 Task: Search one way flight ticket for 2 adults, 4 children and 1 infant on lap in business from Greenville: Greenville-spartanburg International Airport (roger Milliken Field) to Evansville: Evansville Regional Airport on 5-3-2023. Choice of flights is Alaska. Number of bags: 8 checked bags. Price is upto 98000. Outbound departure time preference is 7:45.
Action: Mouse moved to (351, 142)
Screenshot: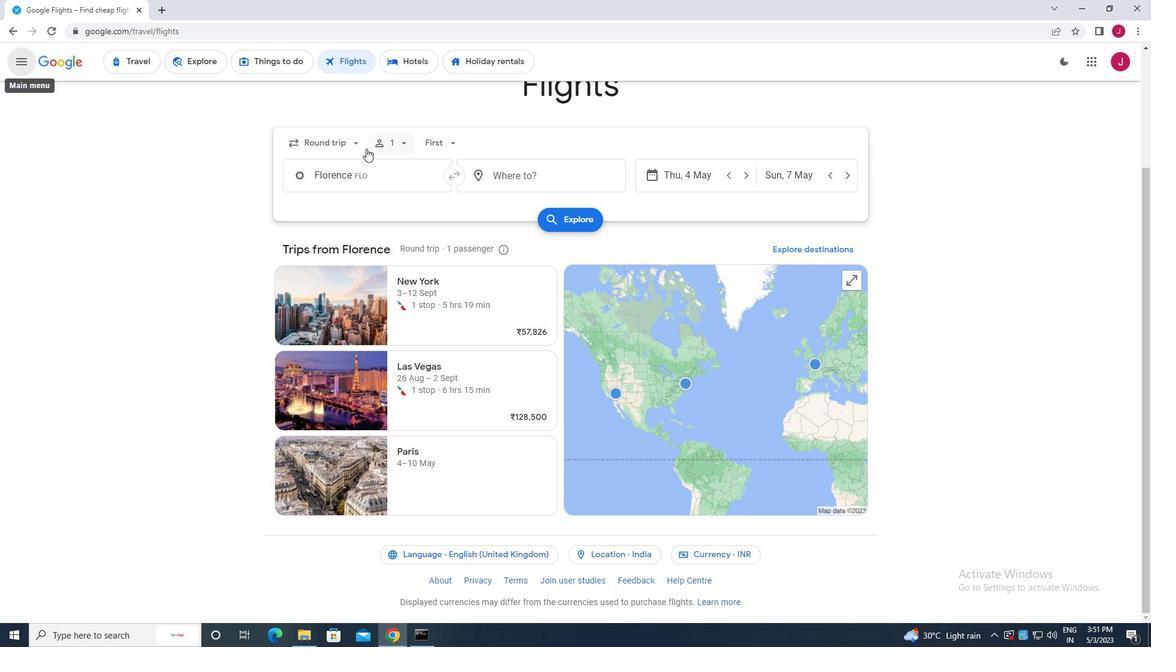 
Action: Mouse pressed left at (351, 142)
Screenshot: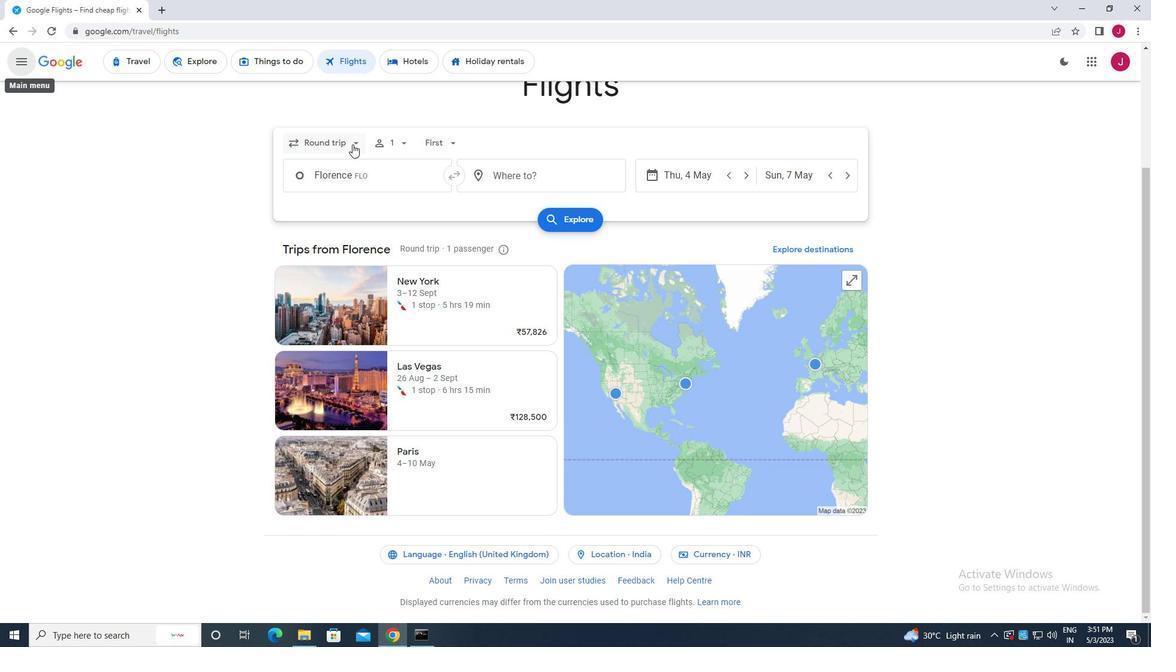 
Action: Mouse moved to (350, 195)
Screenshot: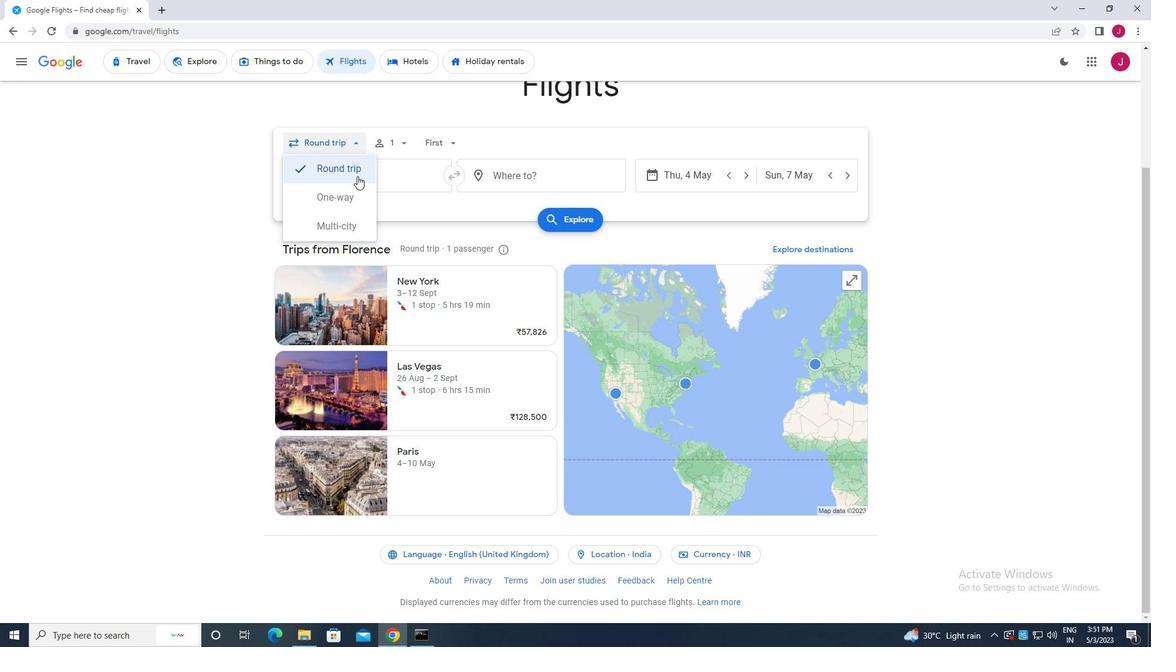 
Action: Mouse pressed left at (350, 195)
Screenshot: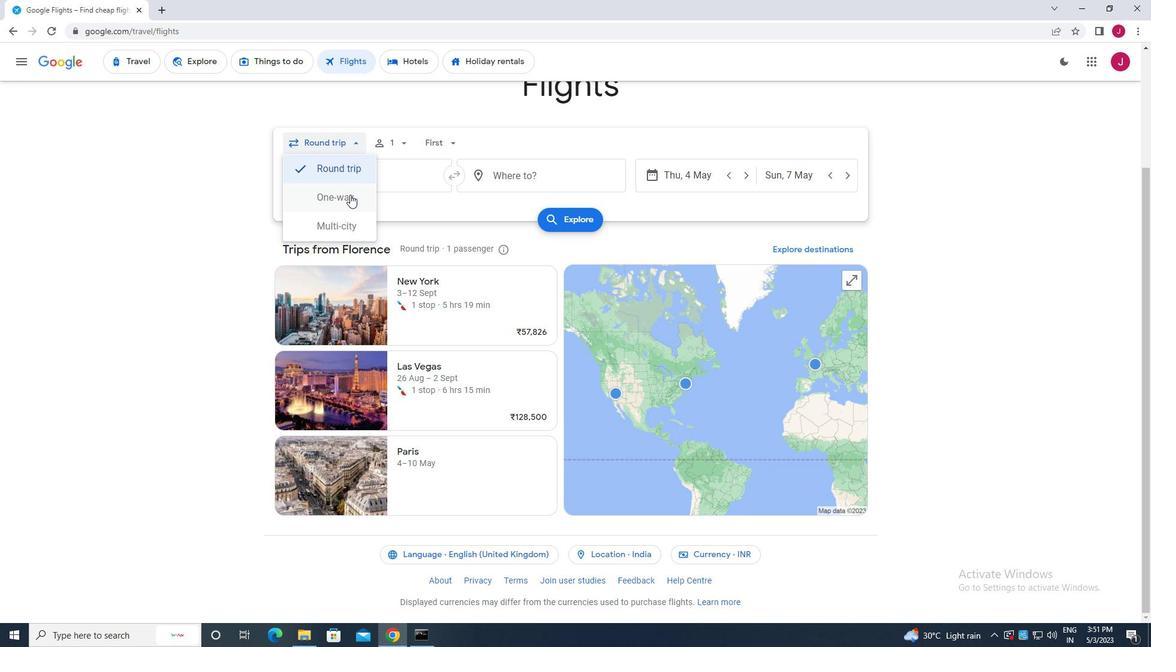 
Action: Mouse moved to (395, 143)
Screenshot: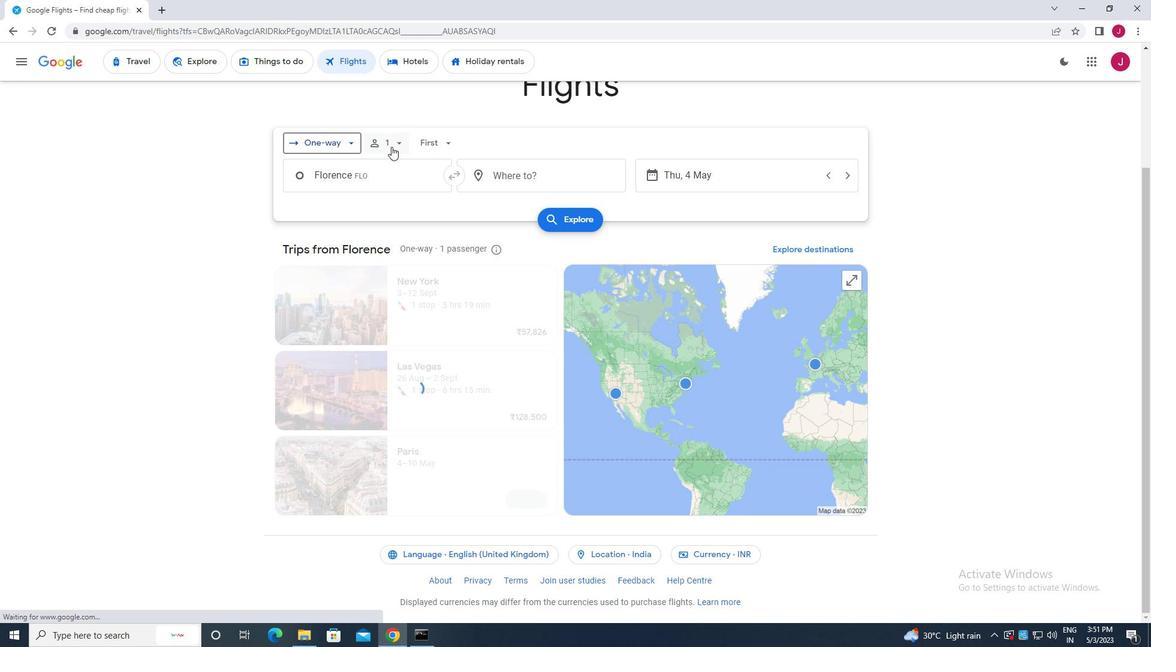 
Action: Mouse pressed left at (395, 143)
Screenshot: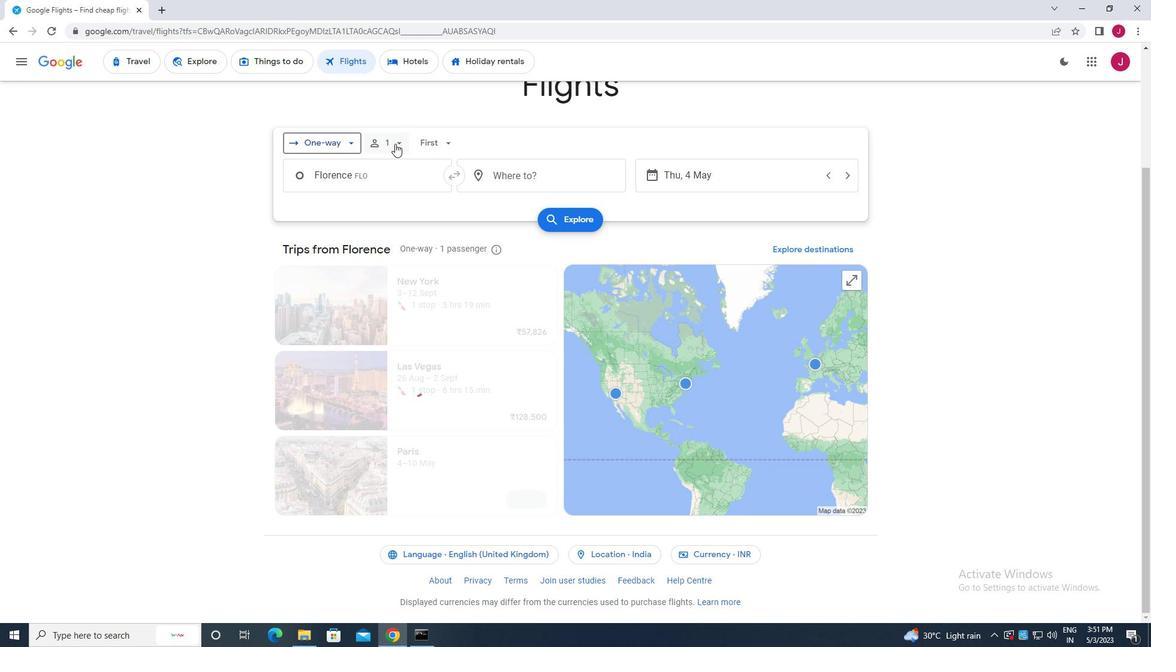
Action: Mouse moved to (500, 167)
Screenshot: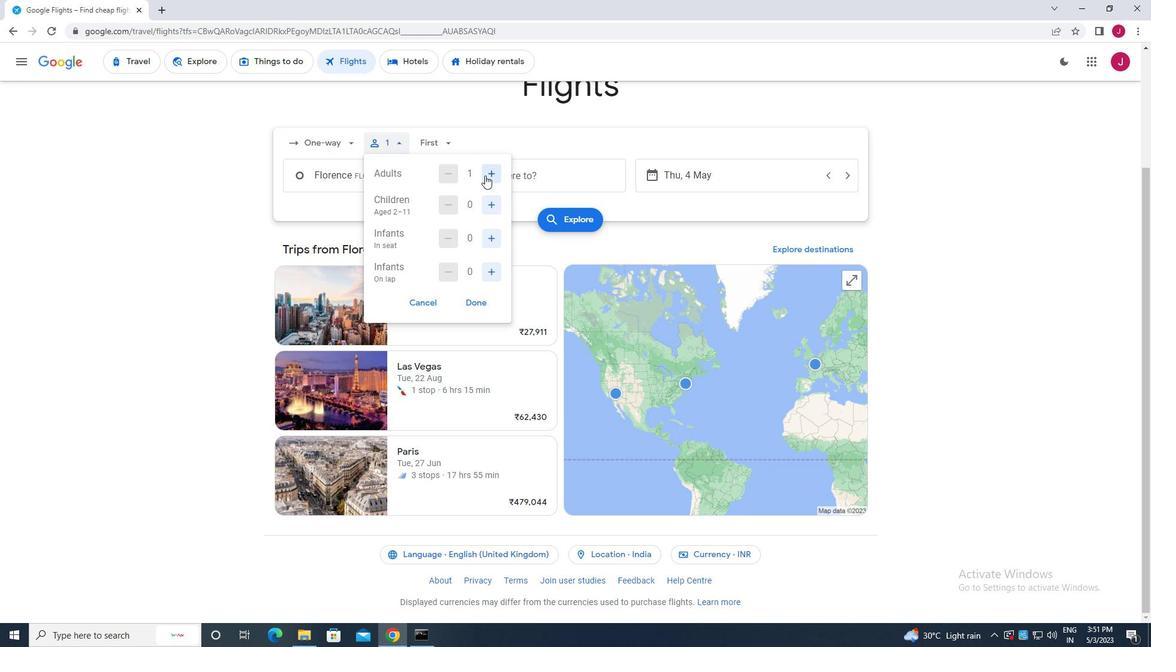 
Action: Mouse pressed left at (500, 167)
Screenshot: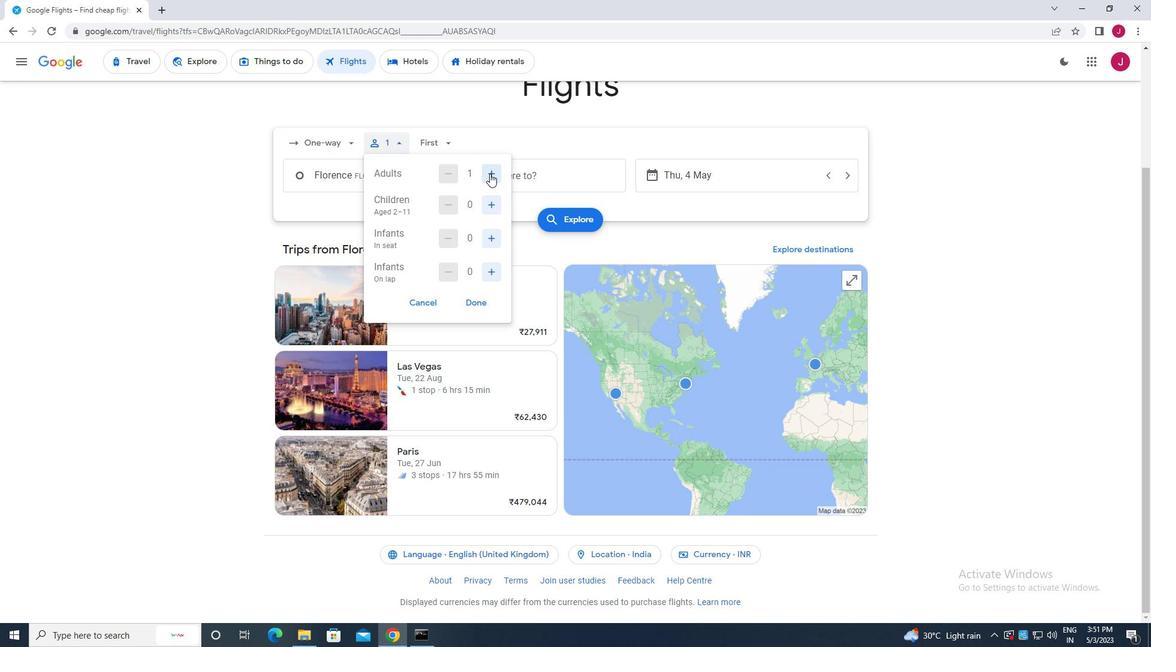 
Action: Mouse moved to (490, 205)
Screenshot: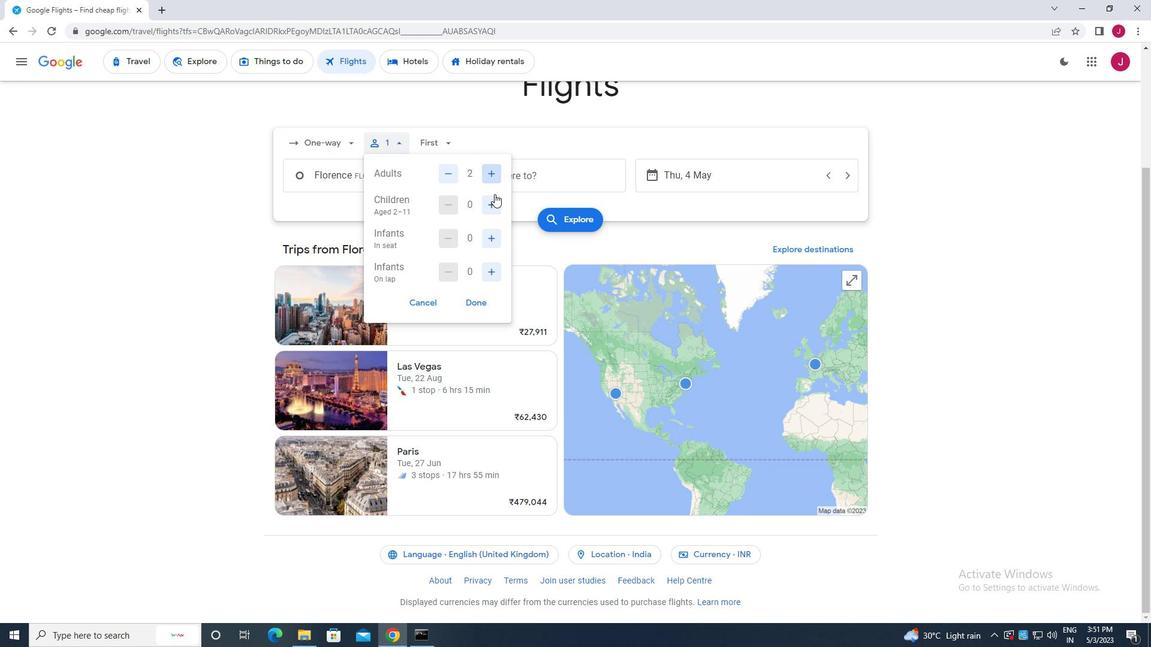 
Action: Mouse pressed left at (490, 205)
Screenshot: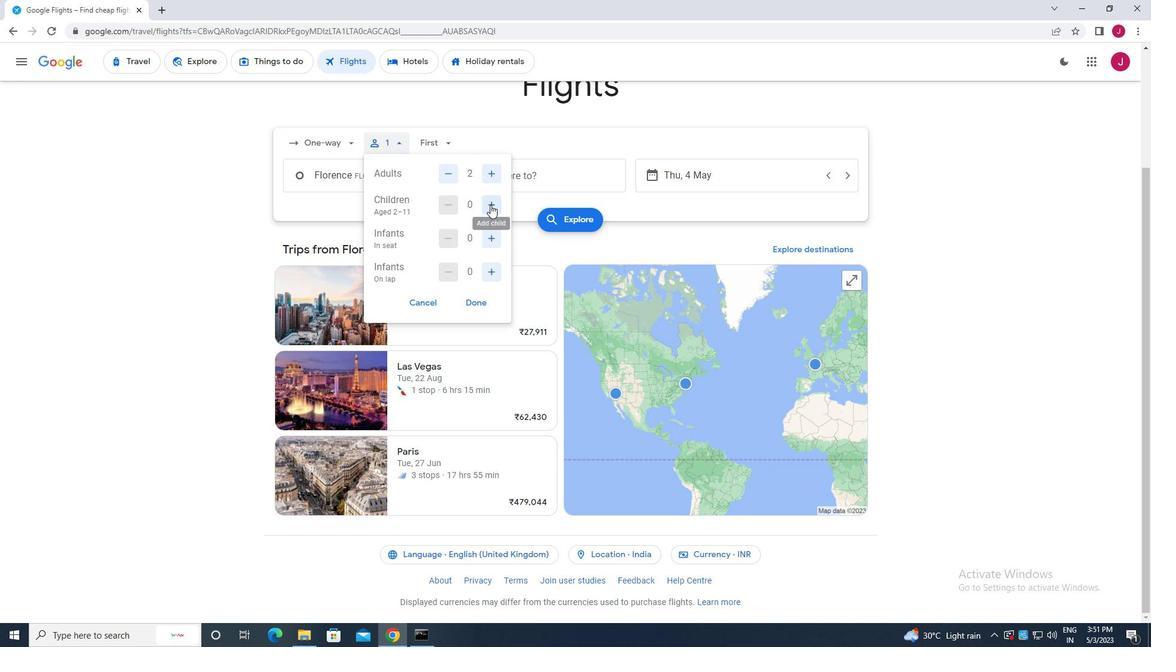 
Action: Mouse pressed left at (490, 205)
Screenshot: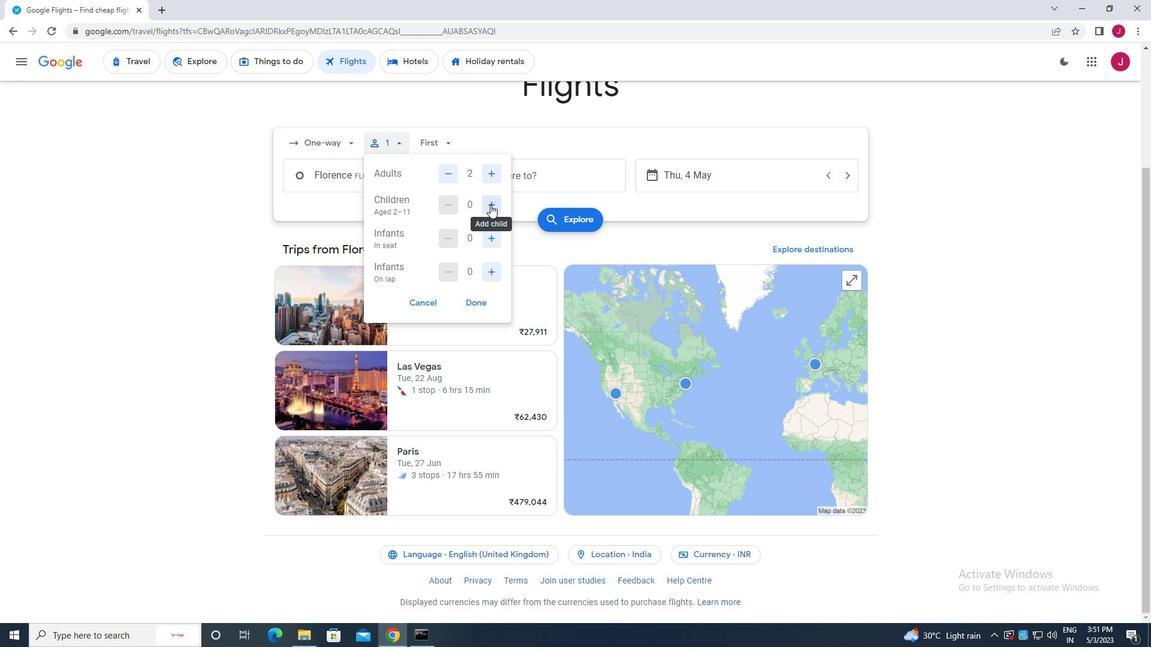 
Action: Mouse pressed left at (490, 205)
Screenshot: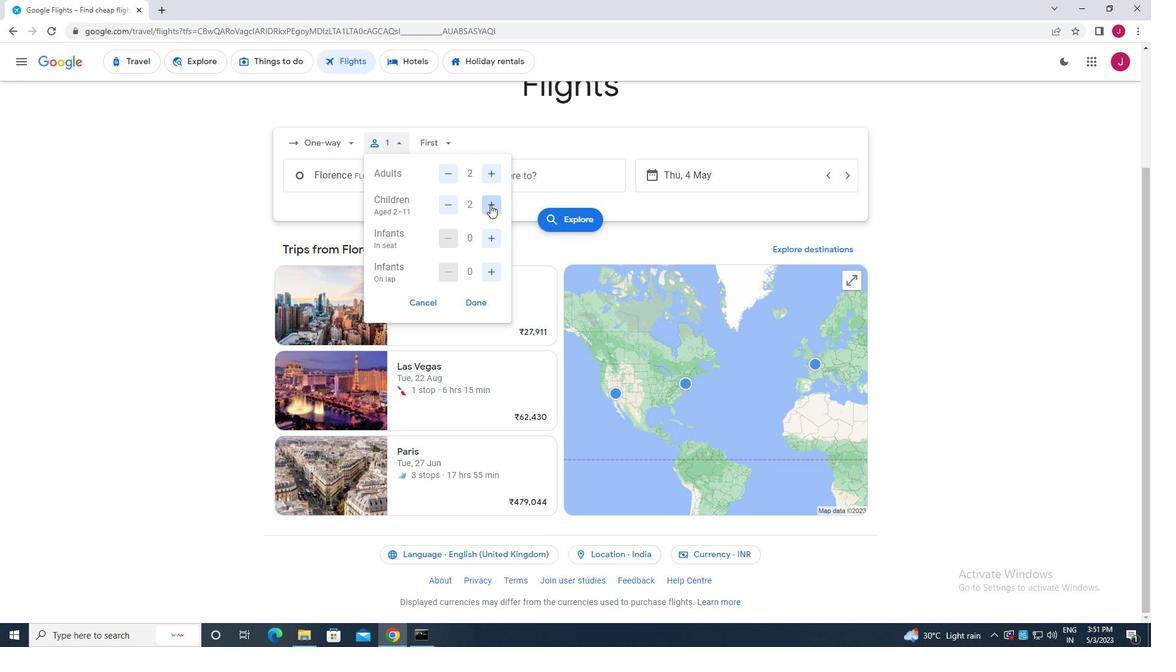 
Action: Mouse pressed left at (490, 205)
Screenshot: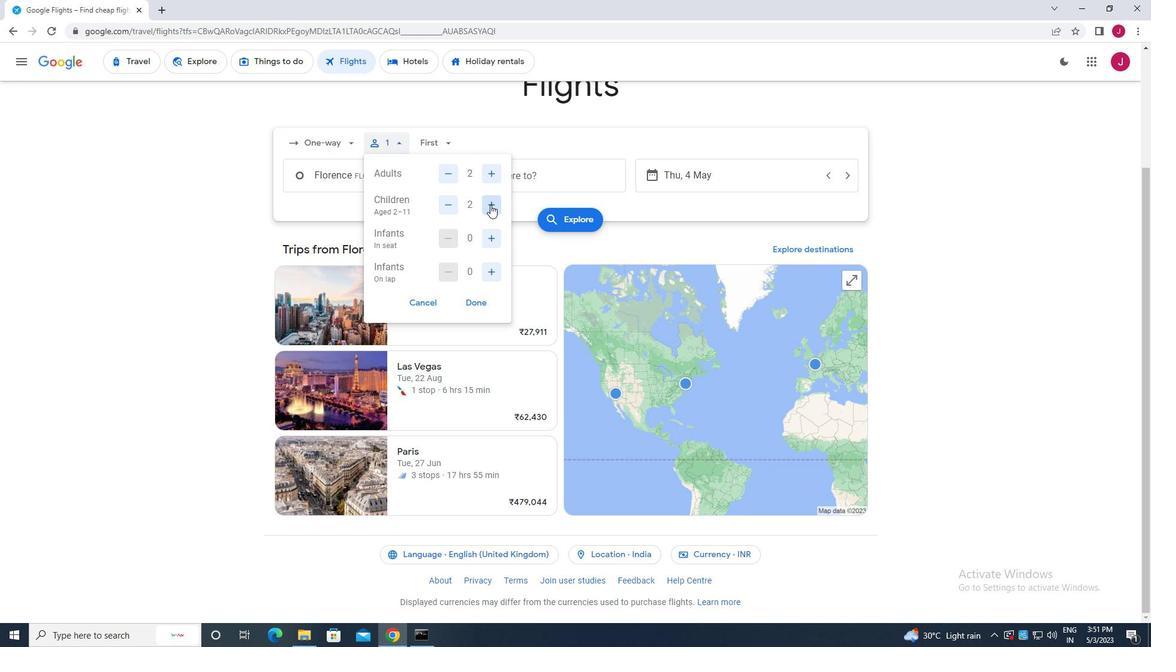 
Action: Mouse moved to (488, 272)
Screenshot: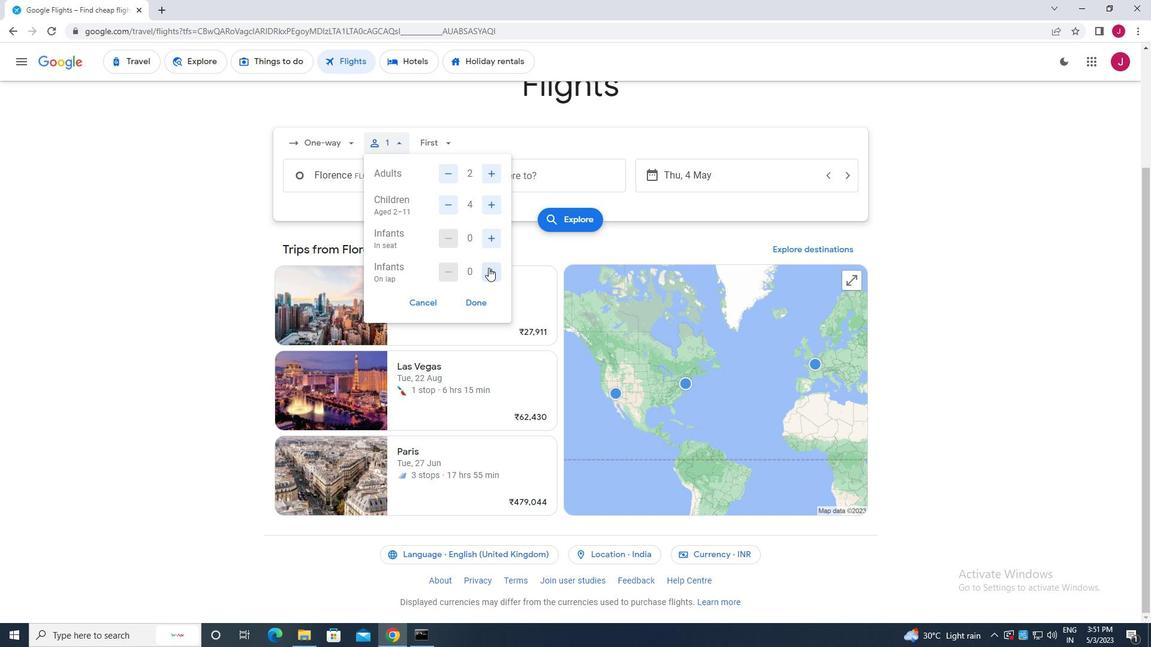 
Action: Mouse pressed left at (488, 272)
Screenshot: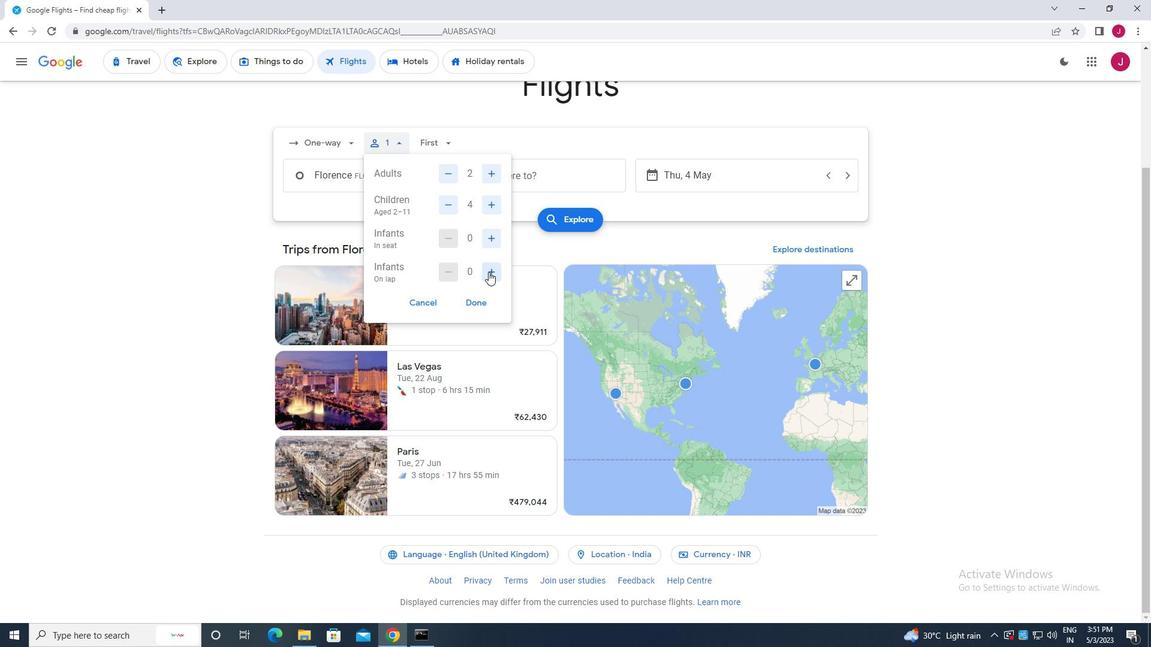 
Action: Mouse moved to (477, 303)
Screenshot: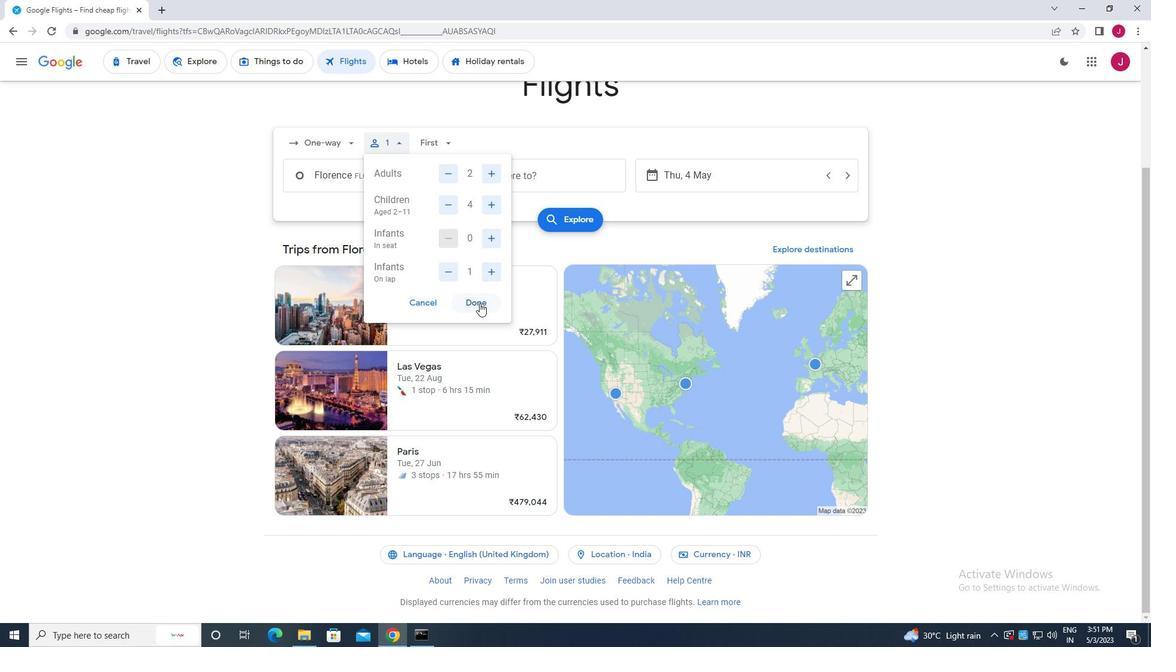 
Action: Mouse pressed left at (477, 303)
Screenshot: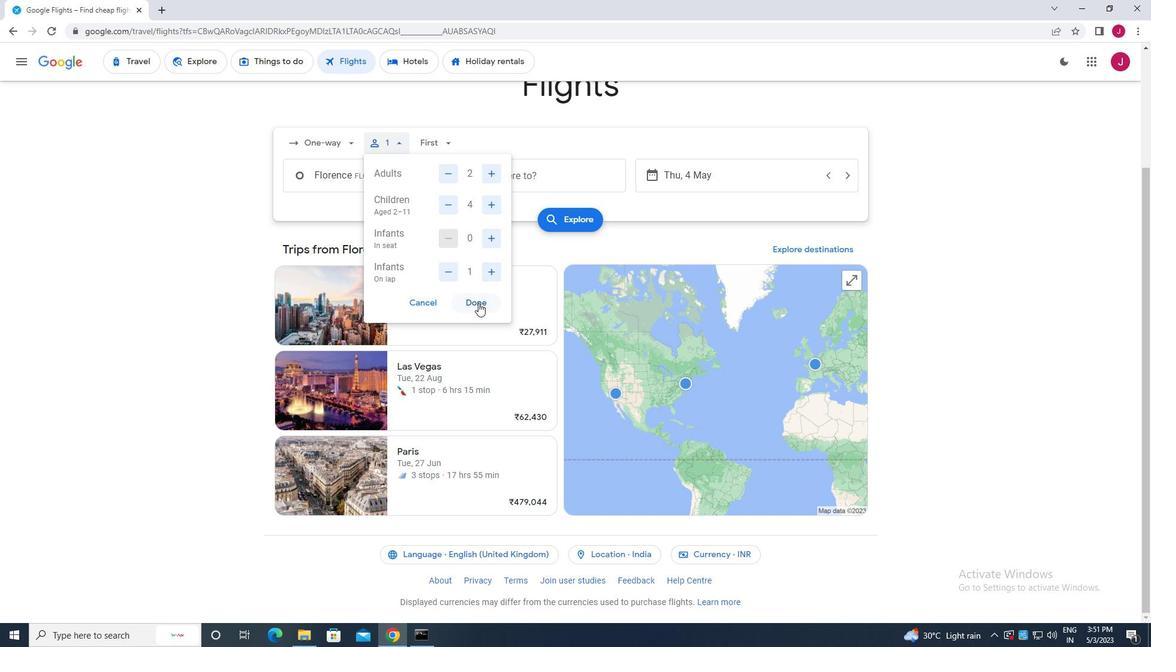 
Action: Mouse moved to (441, 142)
Screenshot: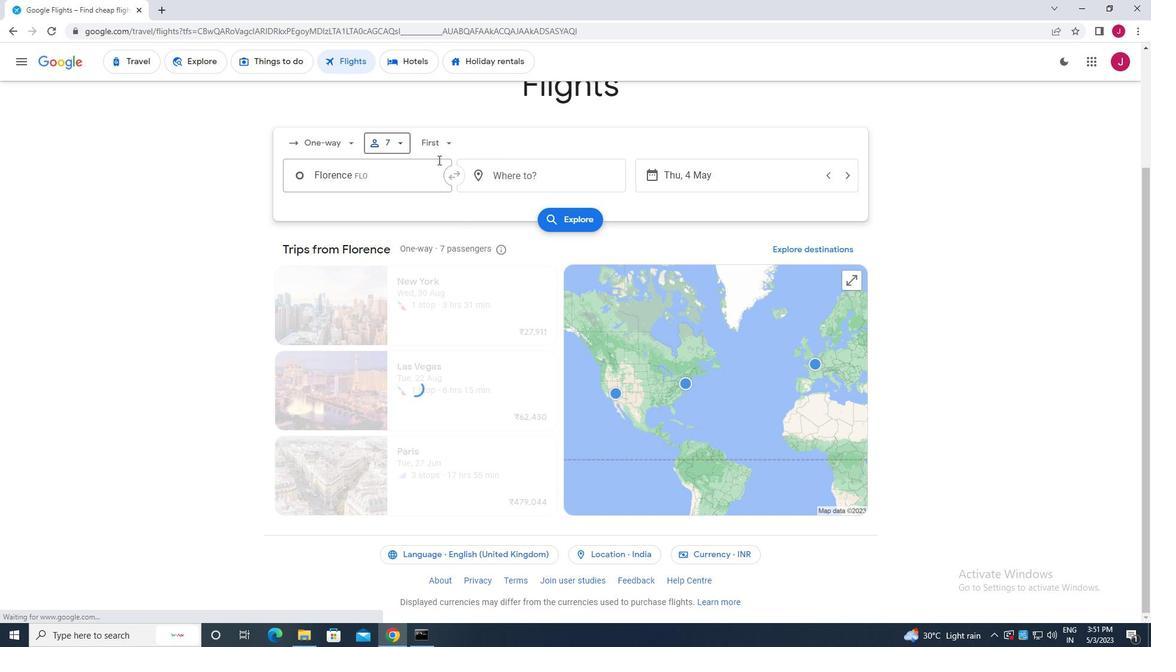 
Action: Mouse pressed left at (441, 142)
Screenshot: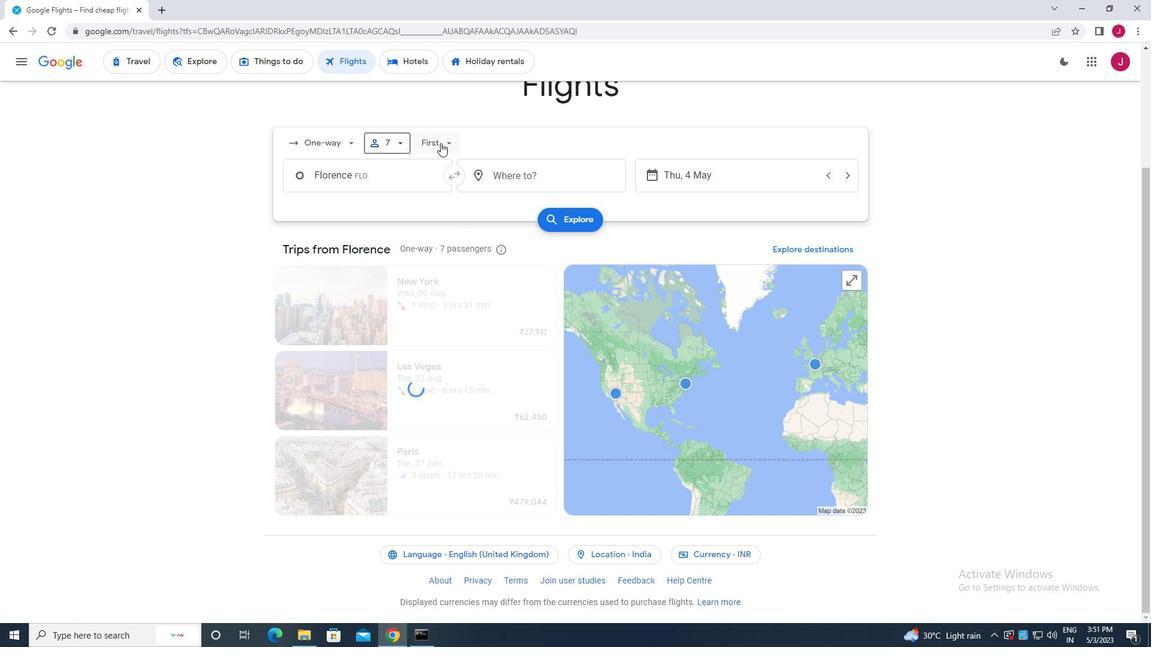 
Action: Mouse moved to (458, 221)
Screenshot: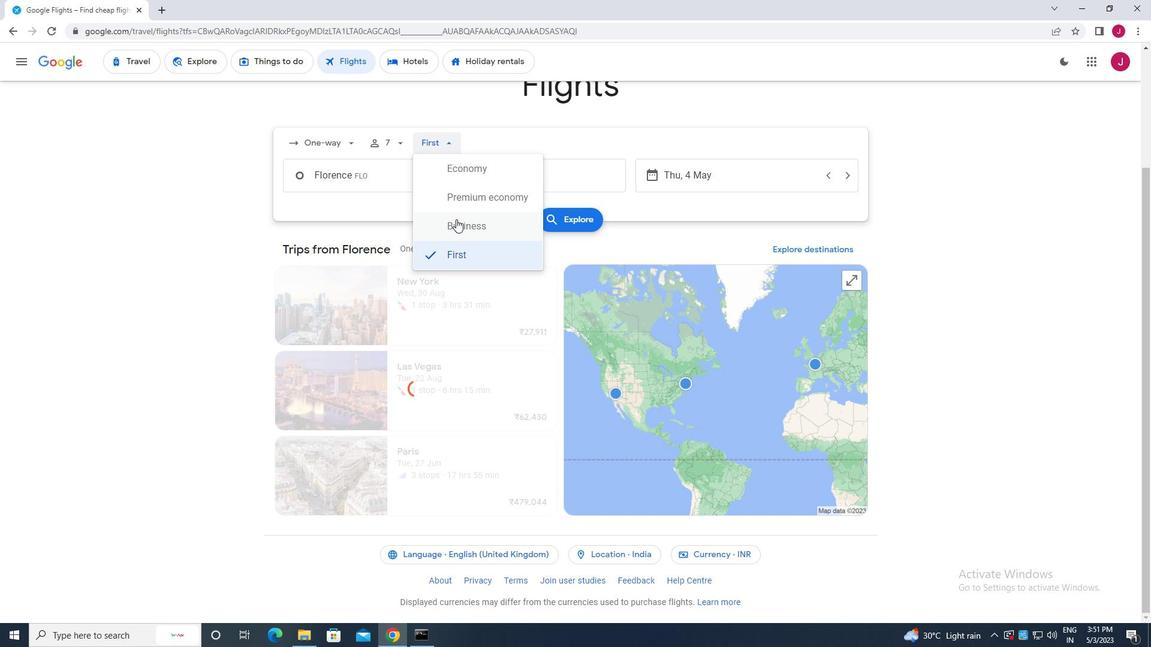 
Action: Mouse pressed left at (458, 221)
Screenshot: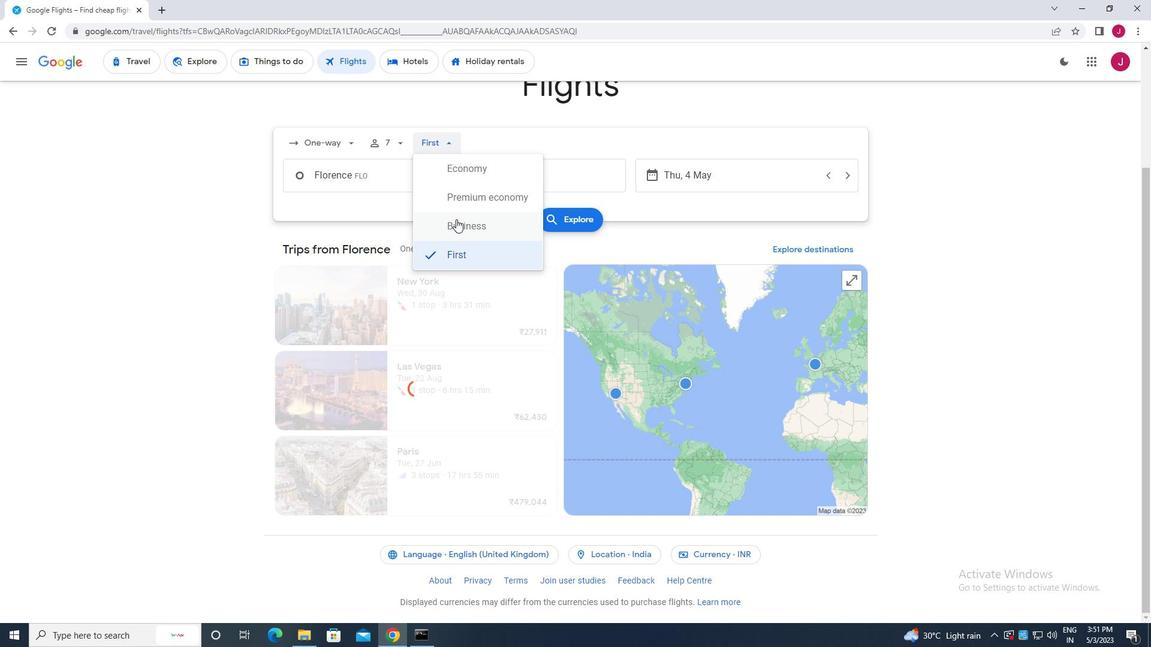
Action: Mouse moved to (400, 183)
Screenshot: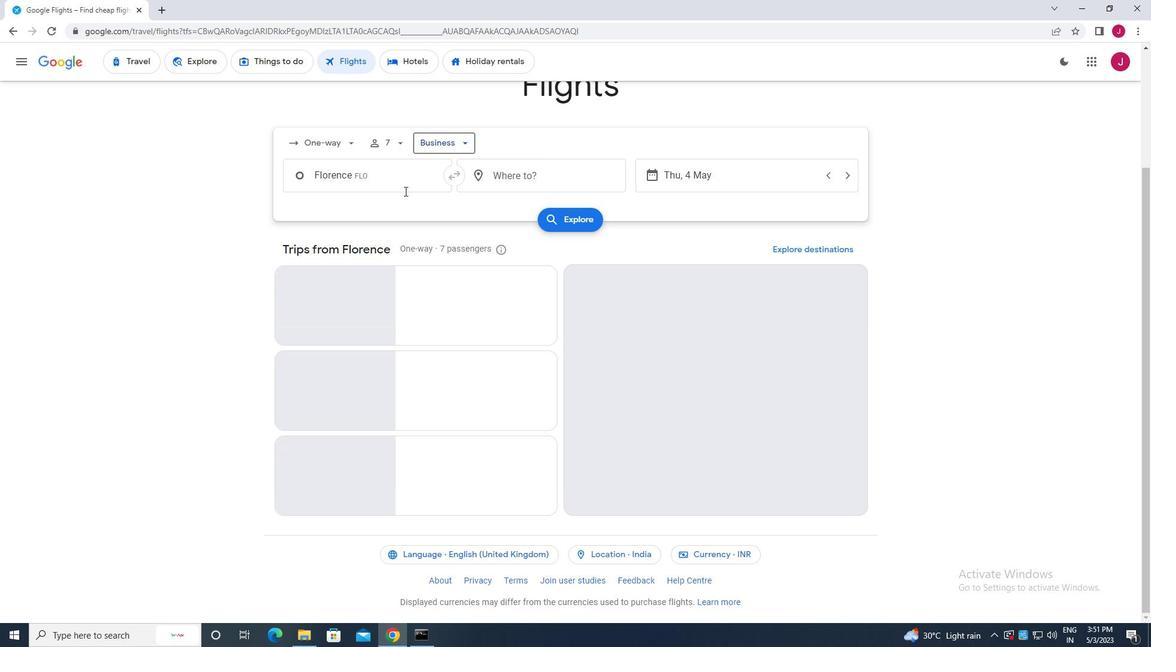 
Action: Mouse pressed left at (400, 183)
Screenshot: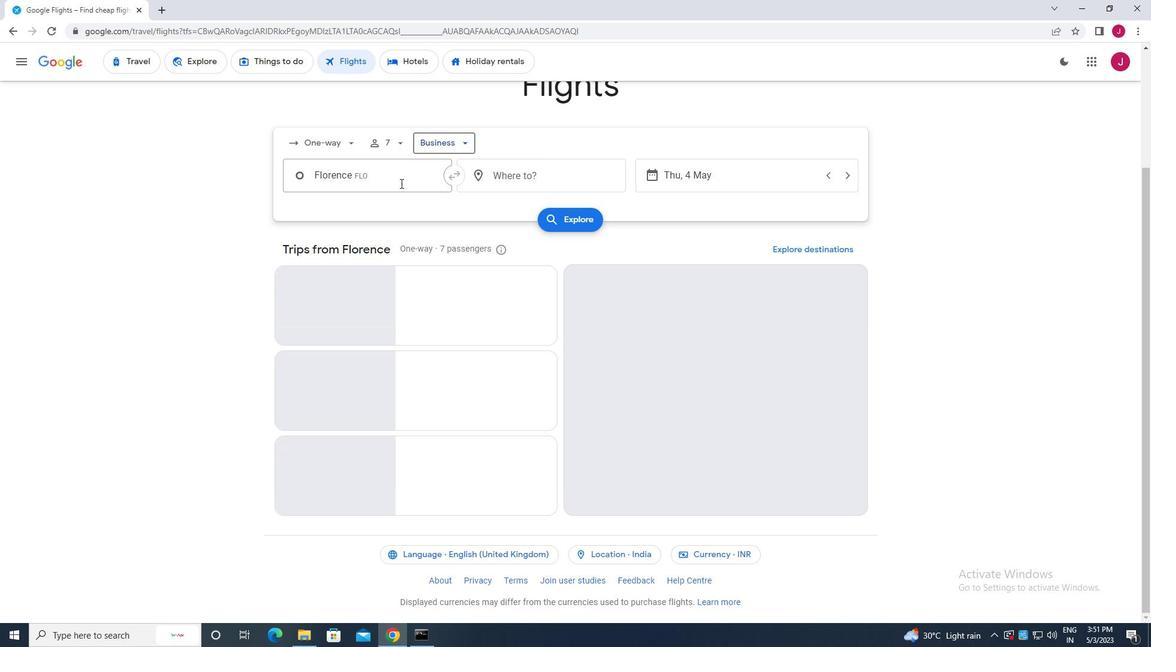 
Action: Mouse moved to (412, 170)
Screenshot: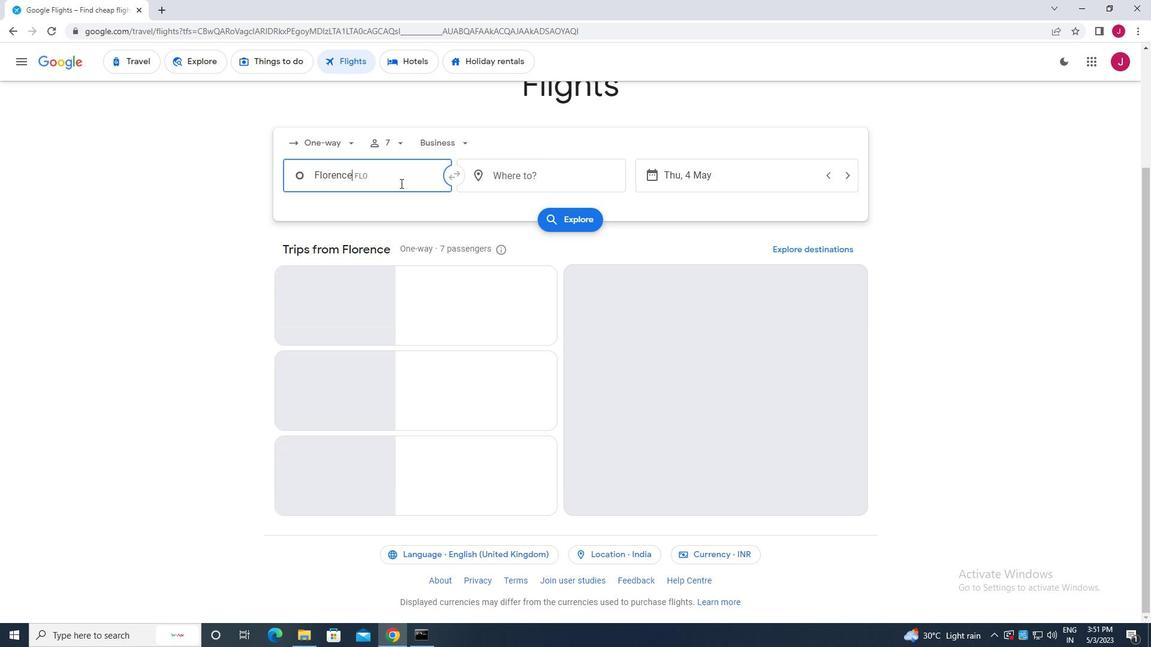 
Action: Key pressed greenville
Screenshot: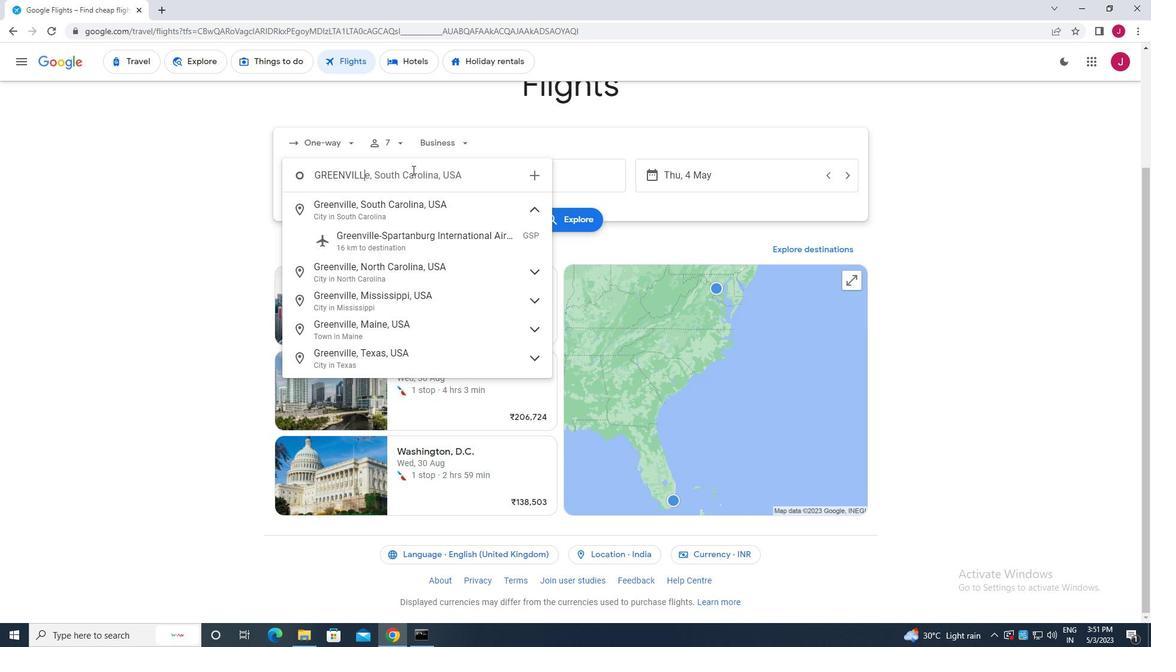 
Action: Mouse moved to (418, 232)
Screenshot: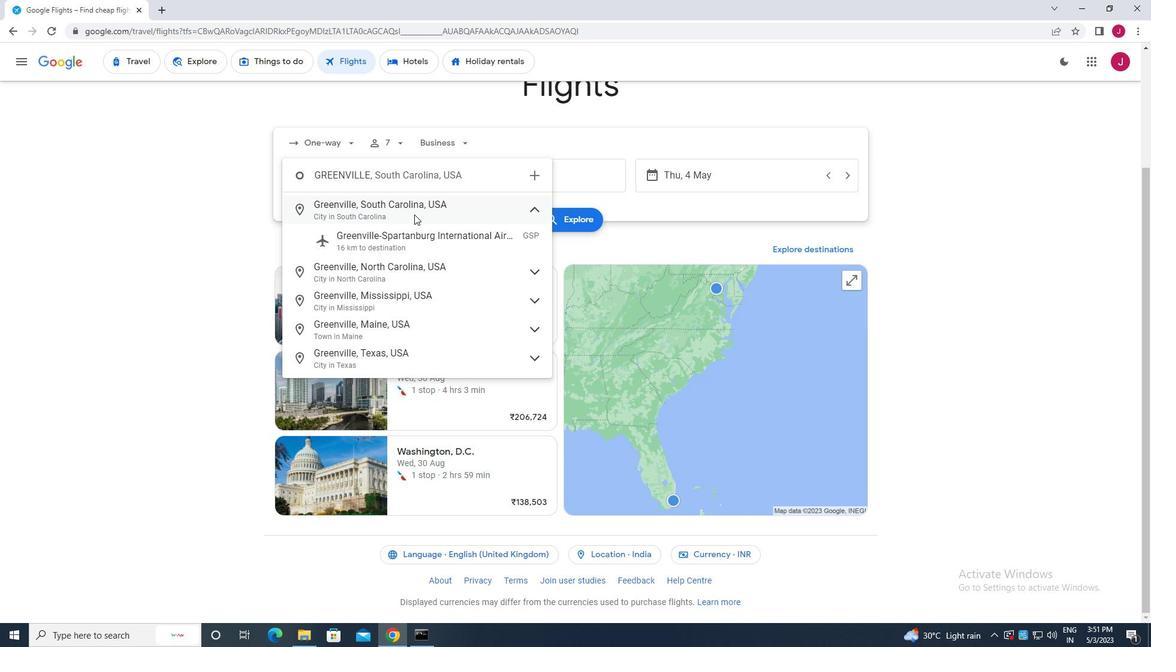 
Action: Mouse pressed left at (418, 232)
Screenshot: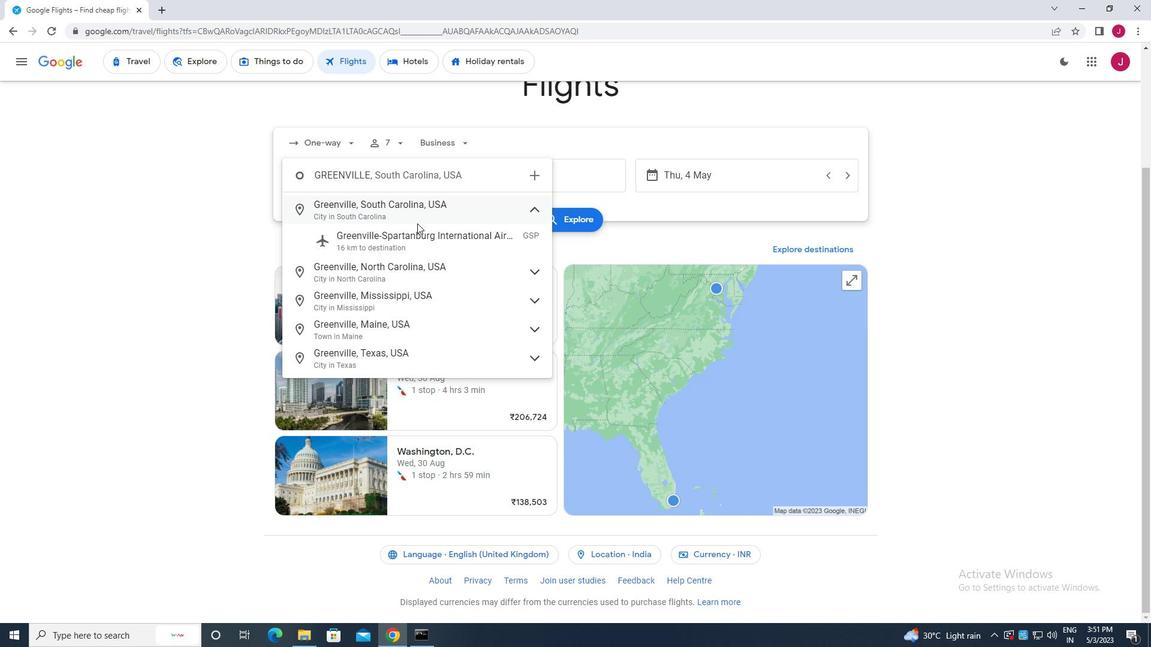 
Action: Mouse moved to (562, 176)
Screenshot: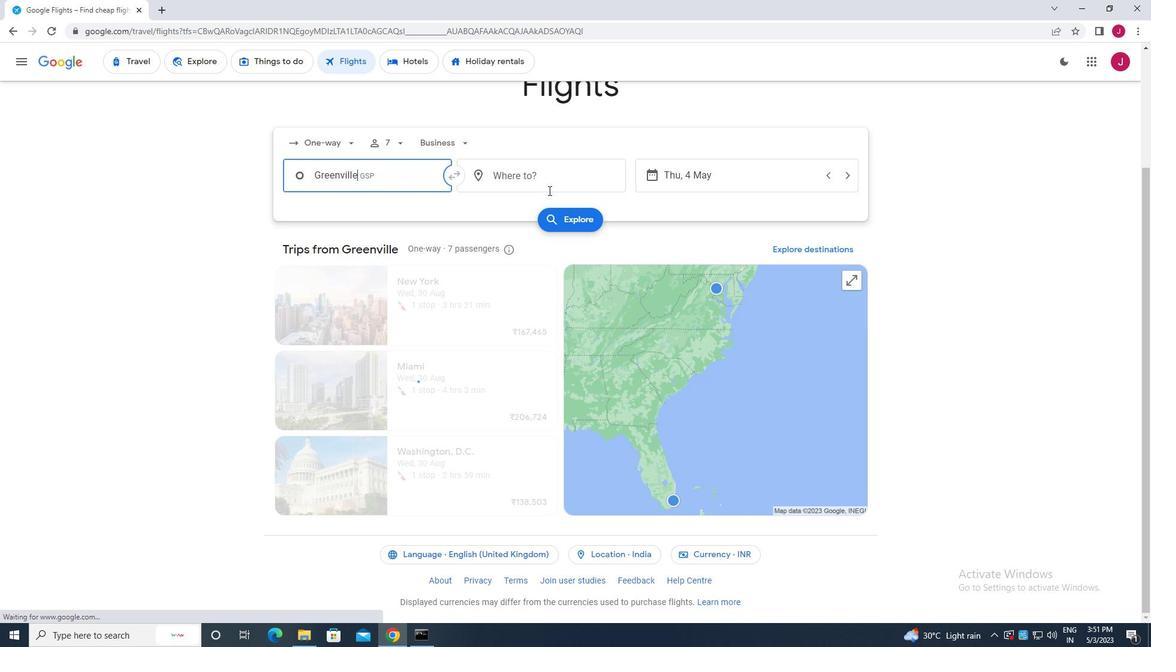 
Action: Mouse pressed left at (562, 176)
Screenshot: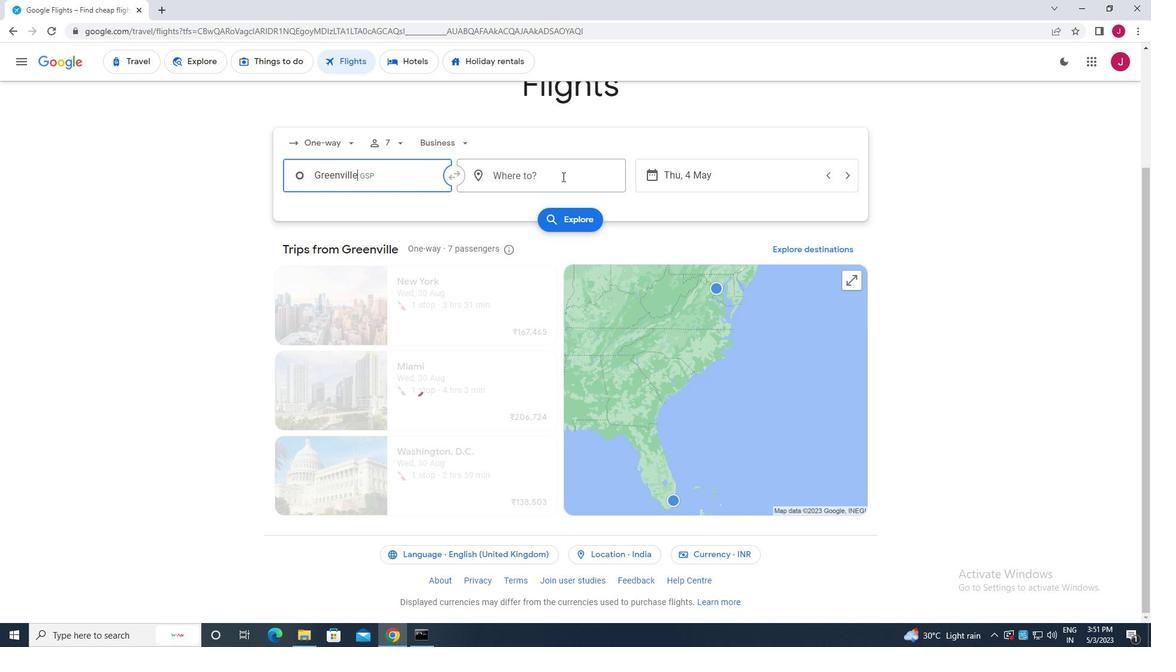 
Action: Mouse moved to (560, 173)
Screenshot: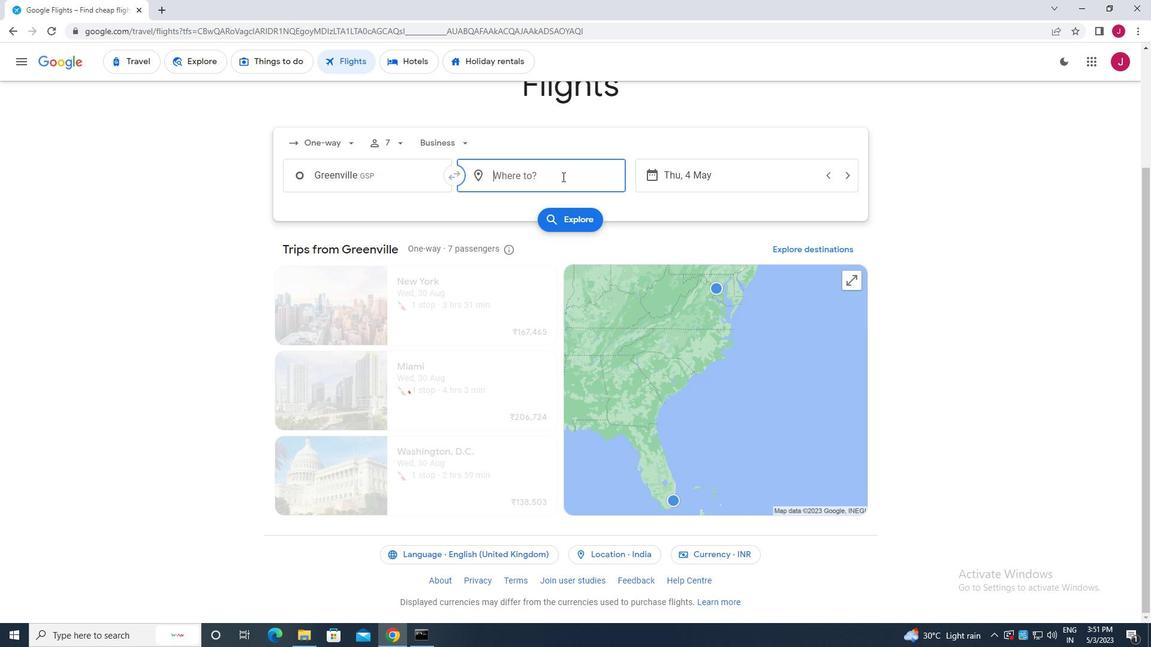 
Action: Key pressed evans
Screenshot: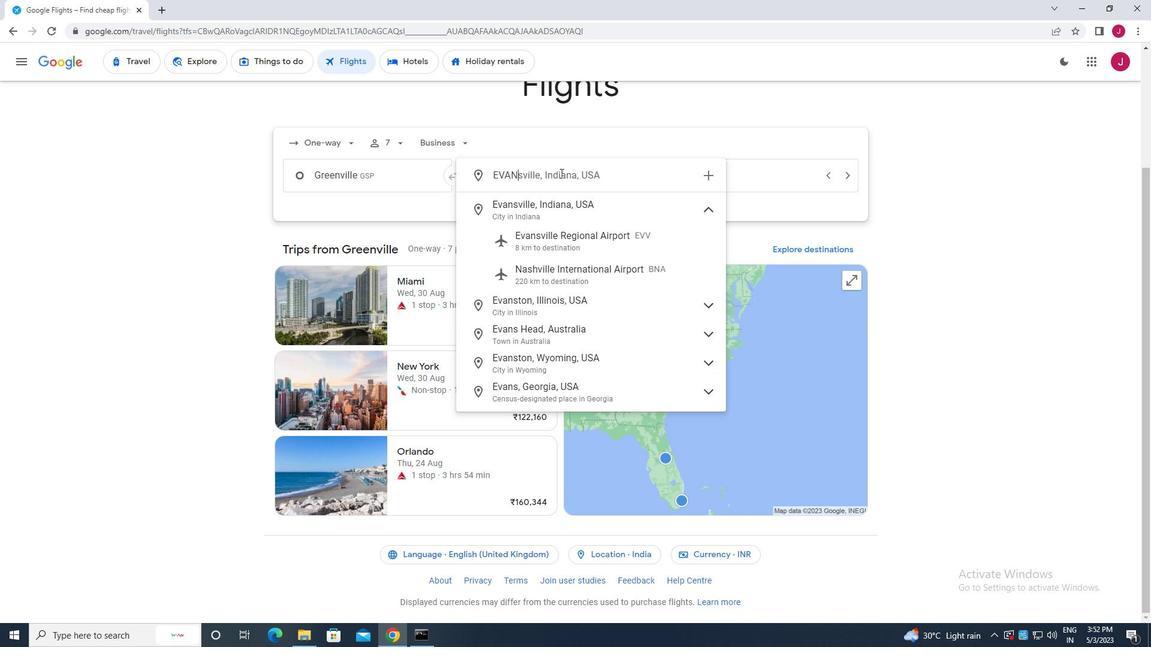 
Action: Mouse moved to (584, 236)
Screenshot: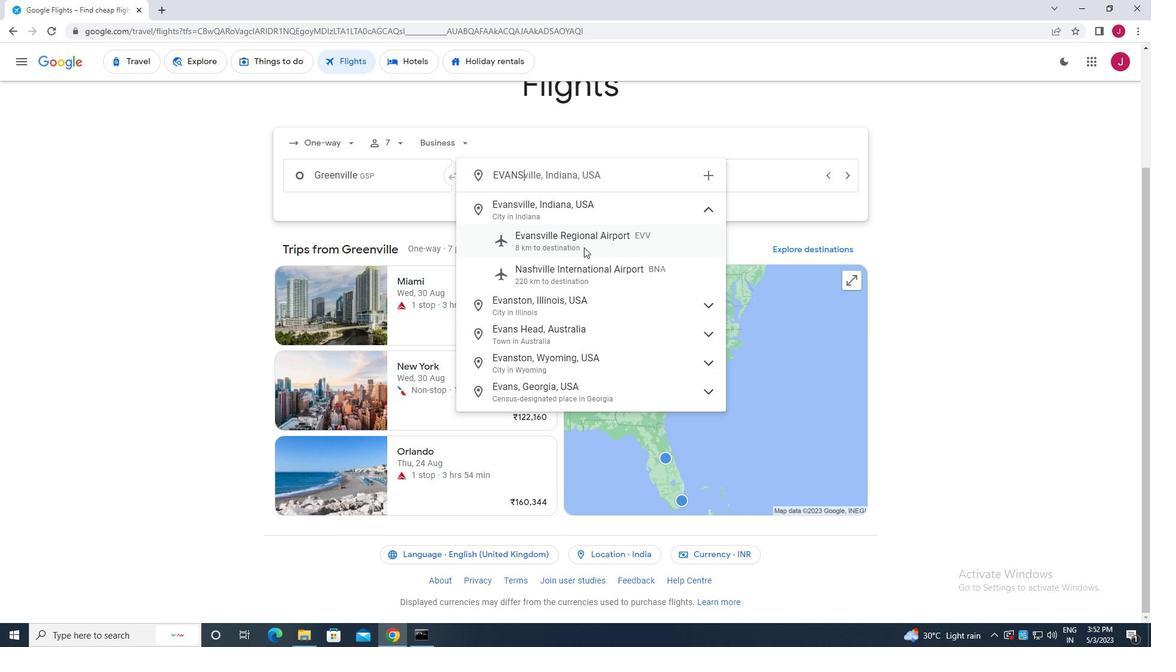 
Action: Mouse pressed left at (584, 236)
Screenshot: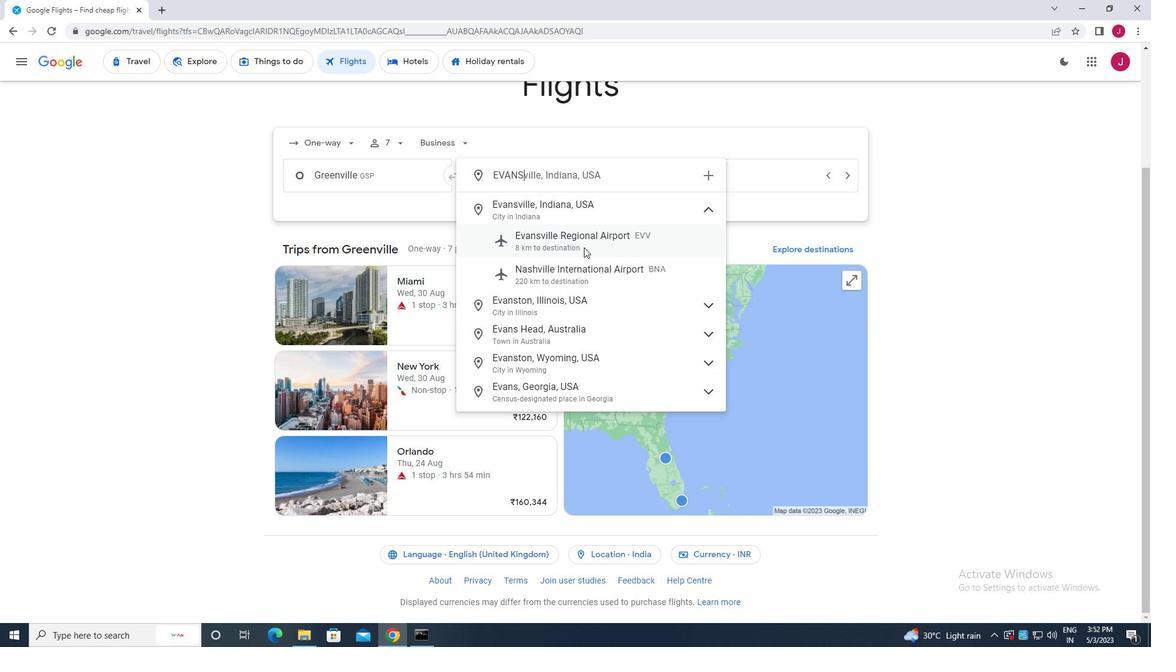 
Action: Mouse moved to (740, 174)
Screenshot: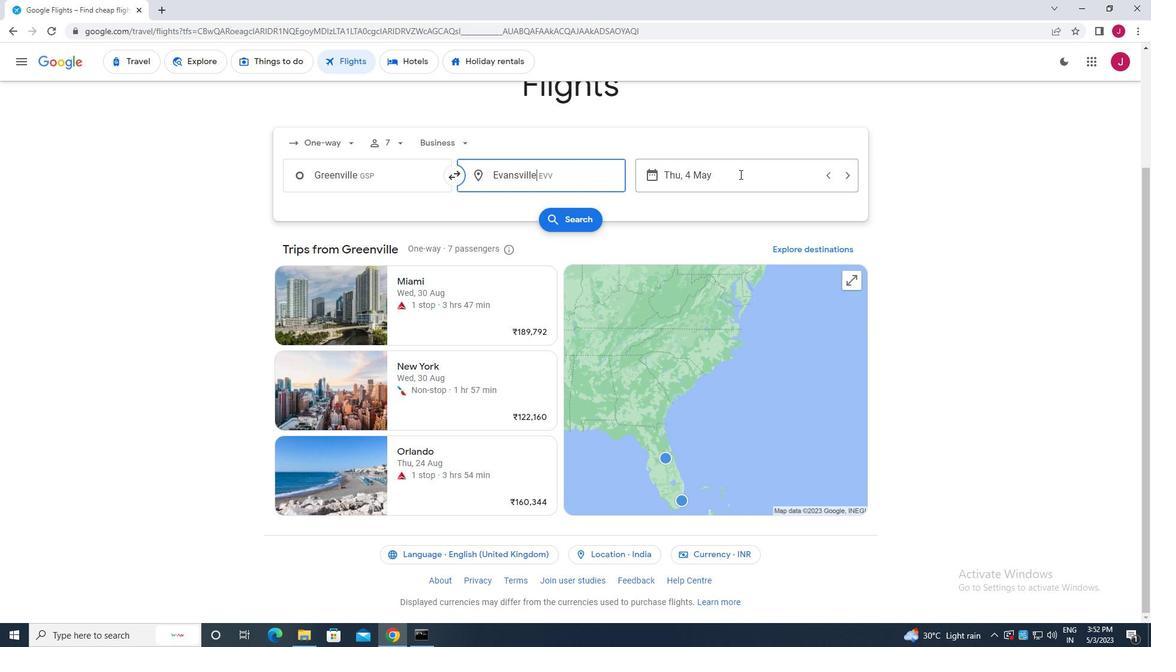 
Action: Mouse pressed left at (740, 174)
Screenshot: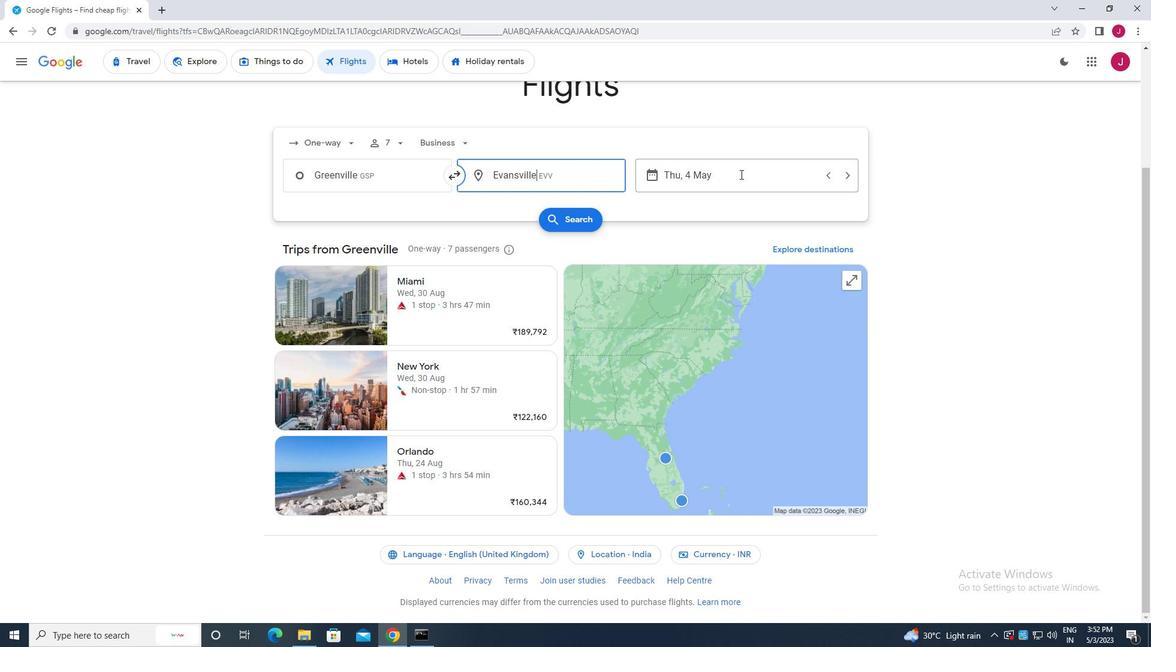 
Action: Mouse moved to (514, 266)
Screenshot: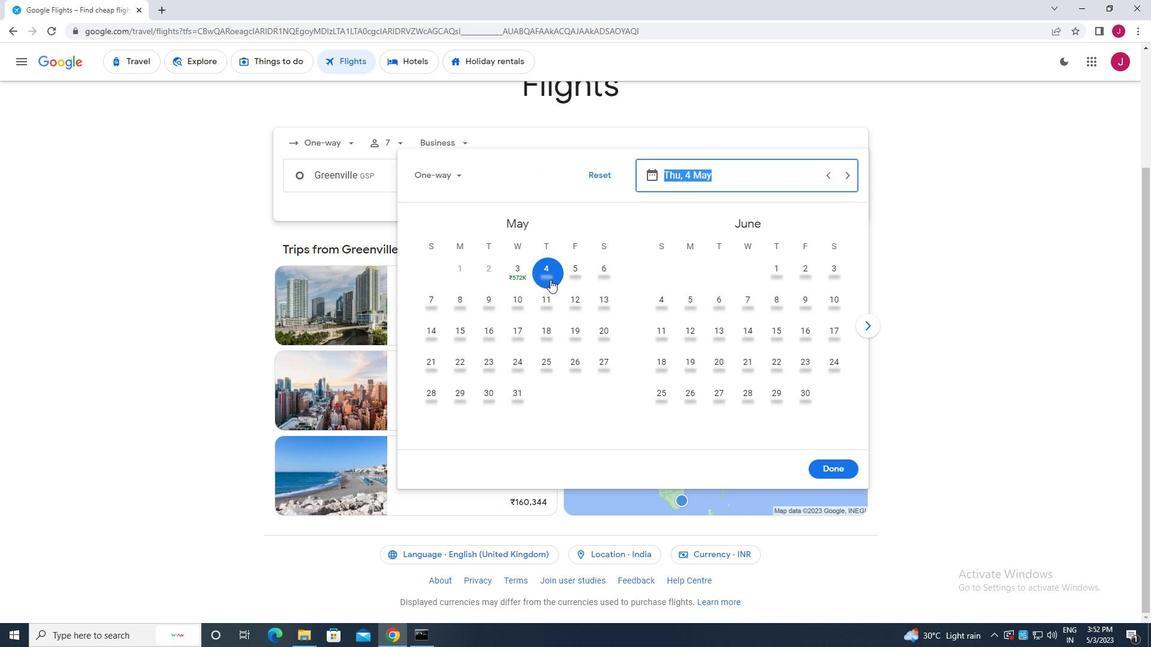 
Action: Mouse pressed left at (514, 266)
Screenshot: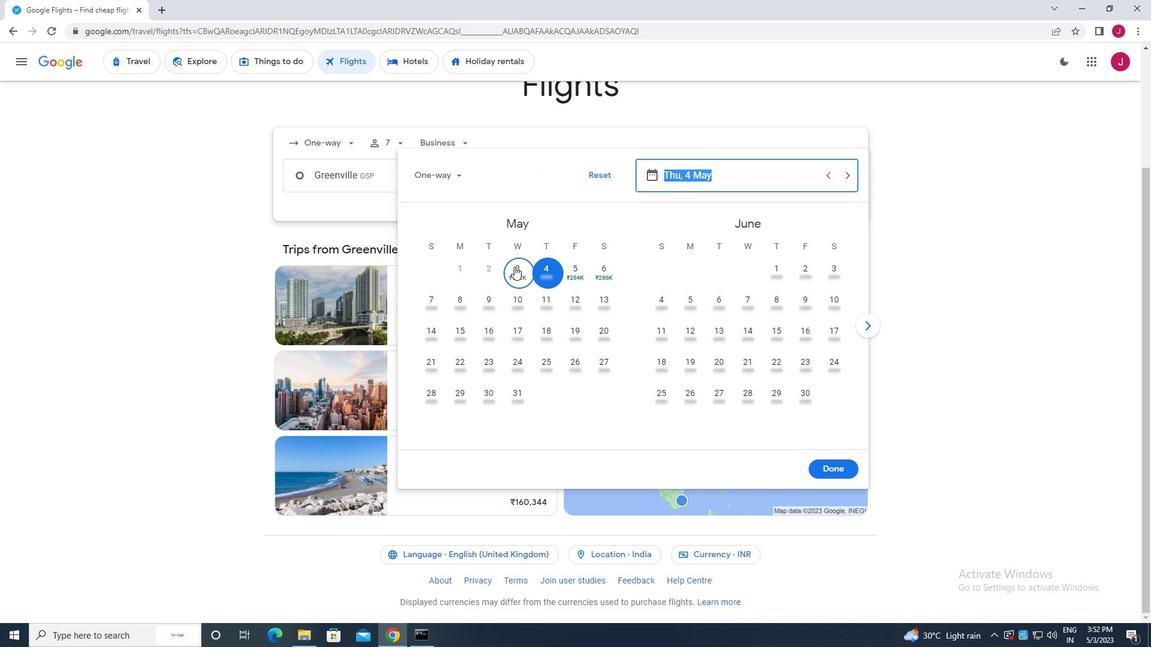 
Action: Mouse moved to (837, 470)
Screenshot: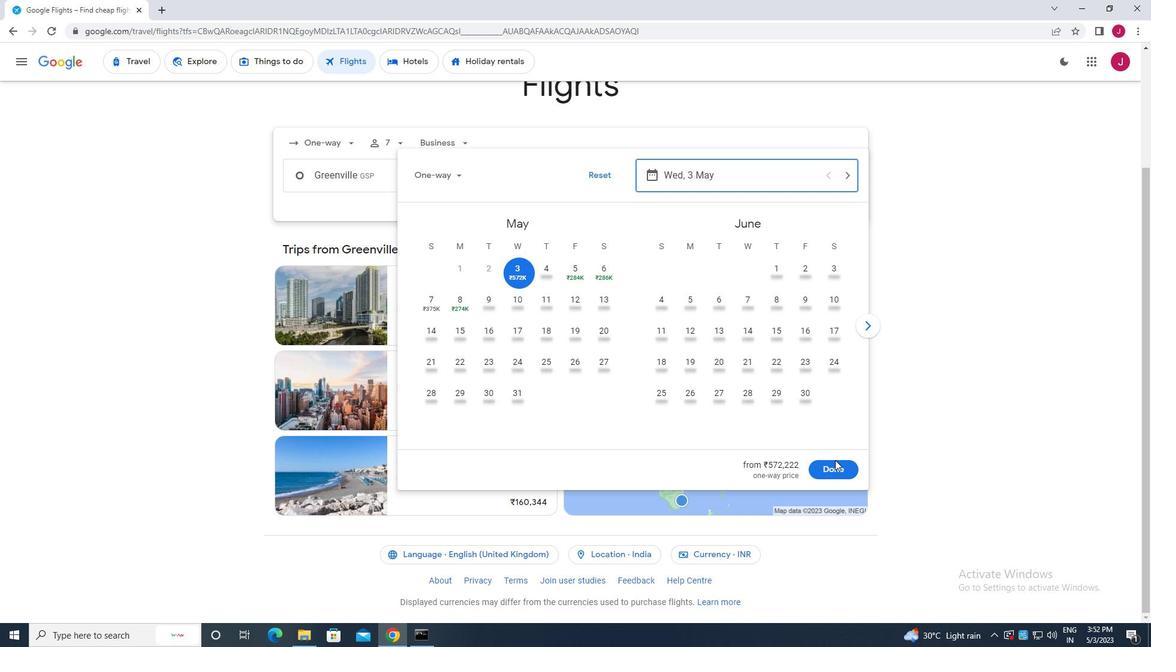 
Action: Mouse pressed left at (837, 470)
Screenshot: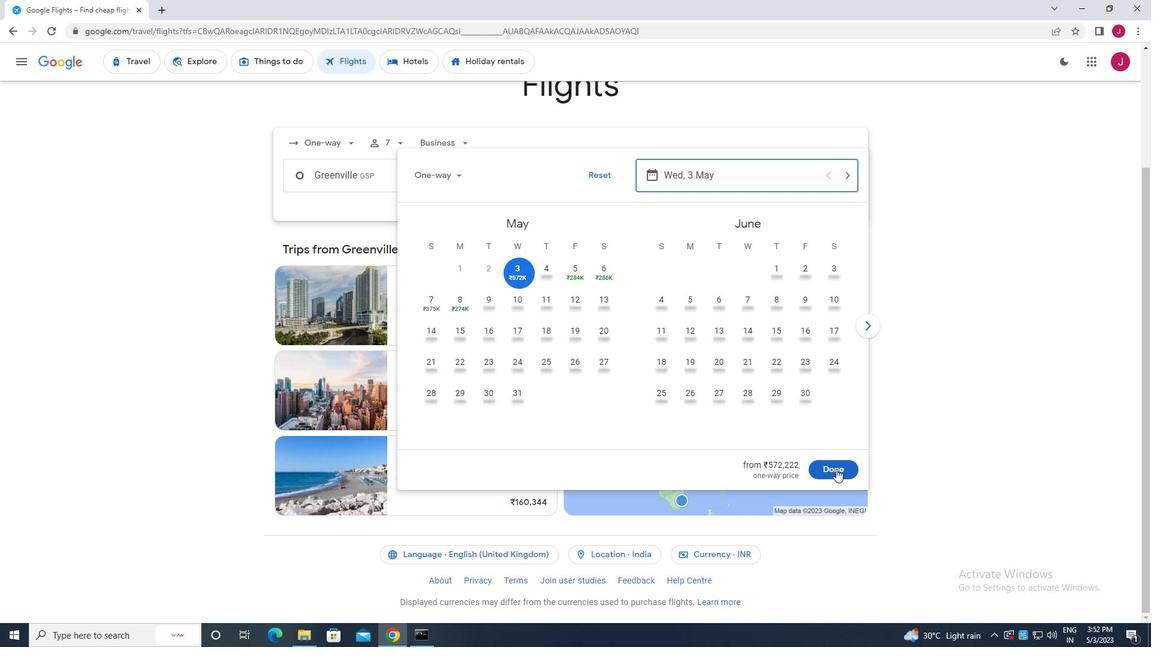 
Action: Mouse moved to (580, 220)
Screenshot: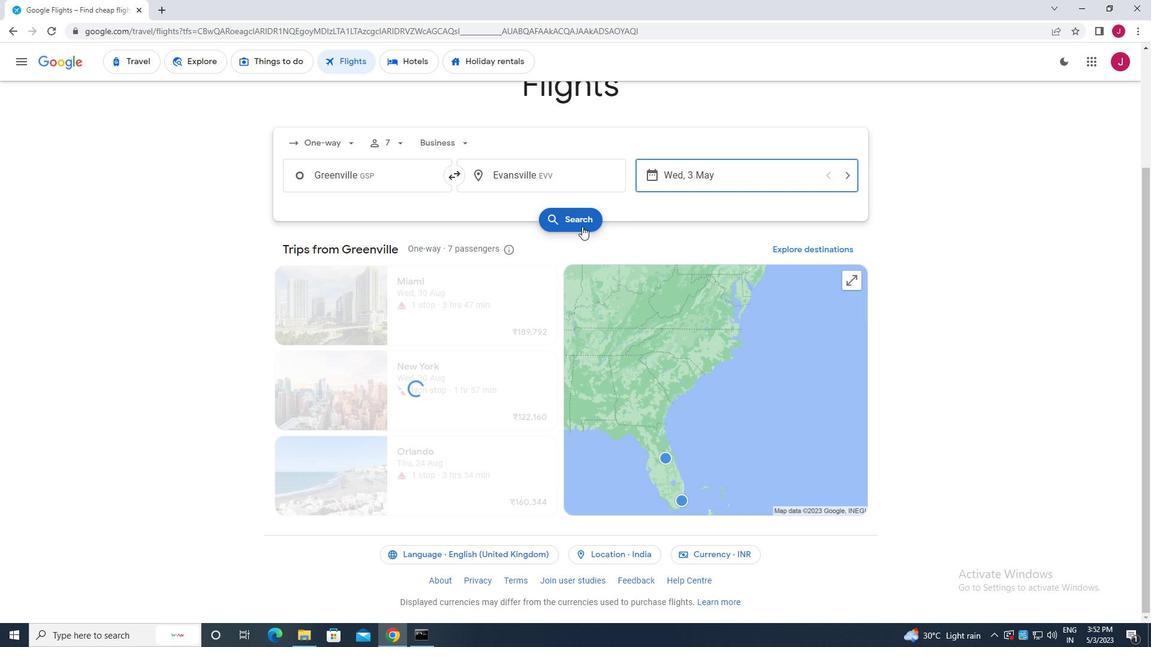 
Action: Mouse pressed left at (580, 220)
Screenshot: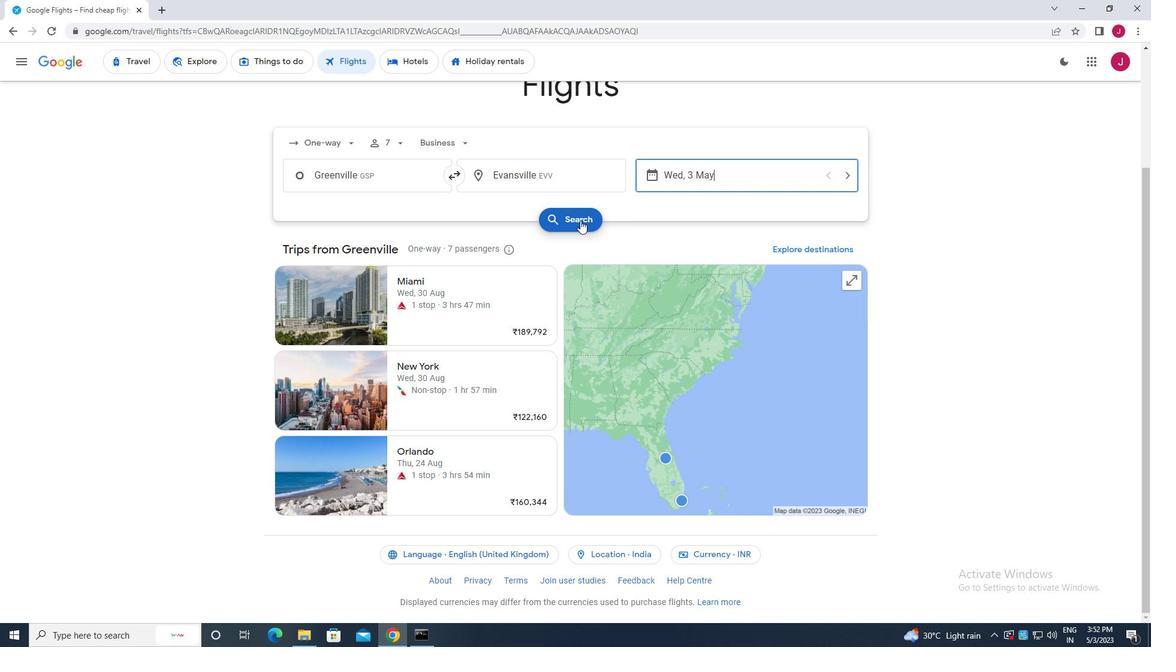 
Action: Mouse moved to (305, 169)
Screenshot: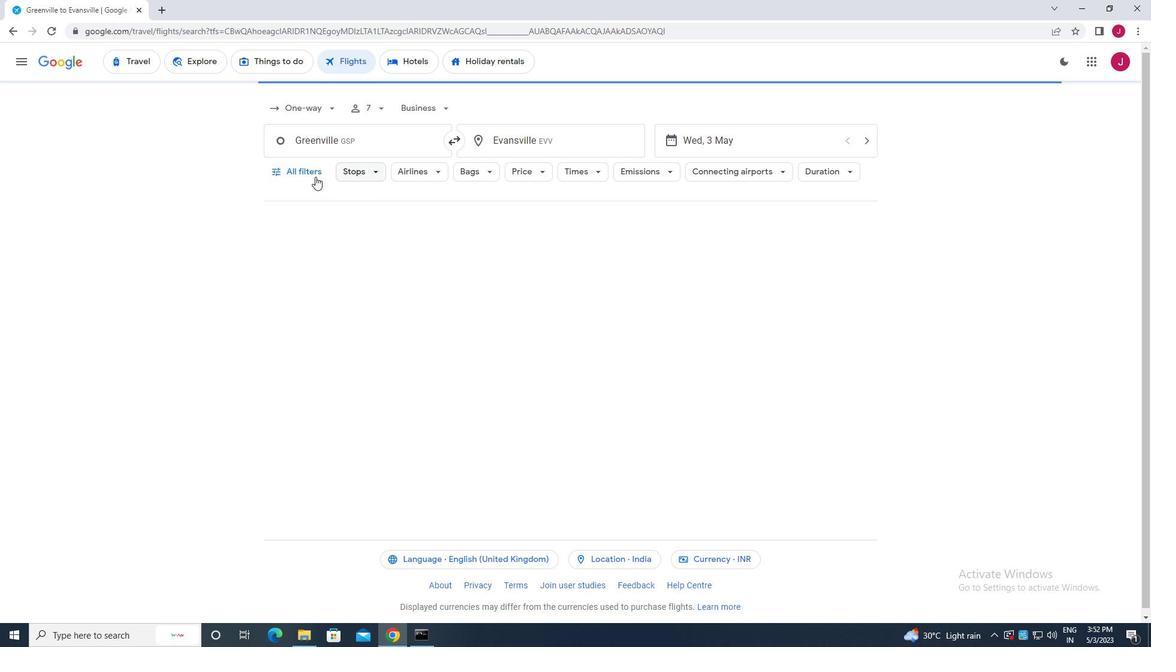 
Action: Mouse pressed left at (305, 169)
Screenshot: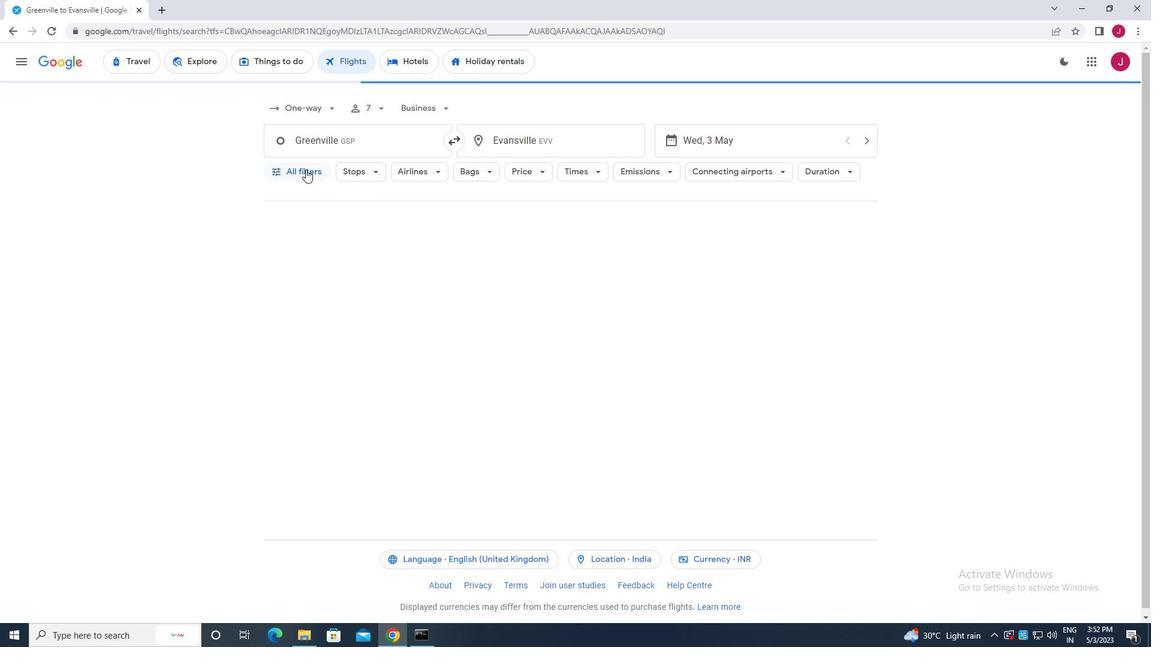 
Action: Mouse moved to (351, 224)
Screenshot: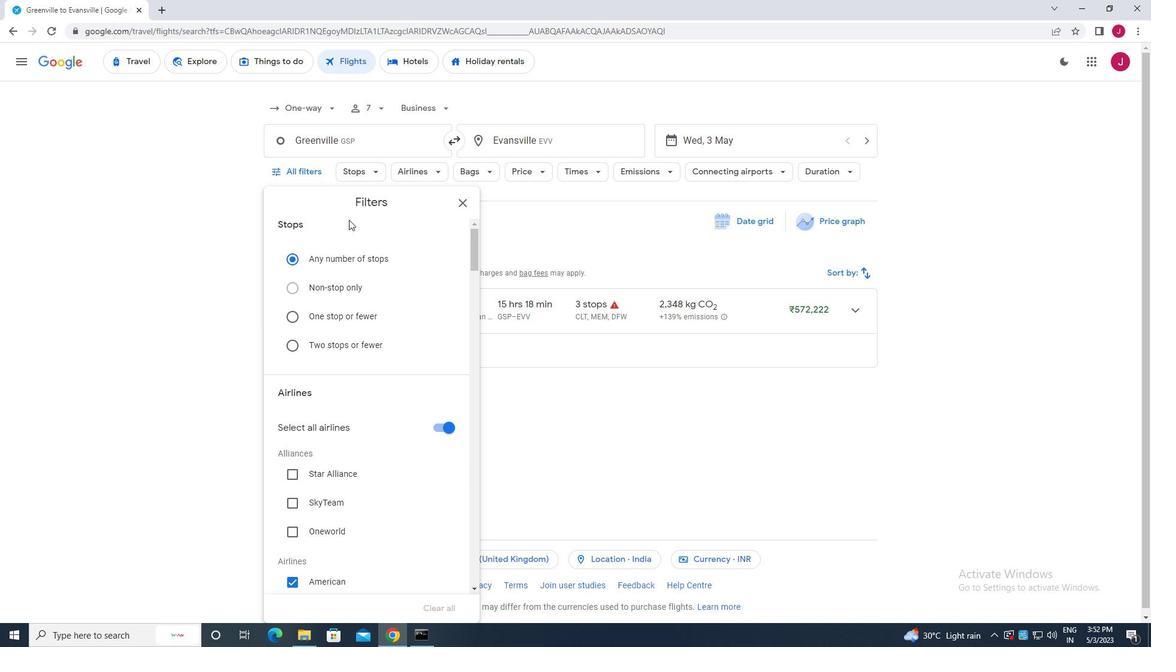 
Action: Mouse scrolled (351, 224) with delta (0, 0)
Screenshot: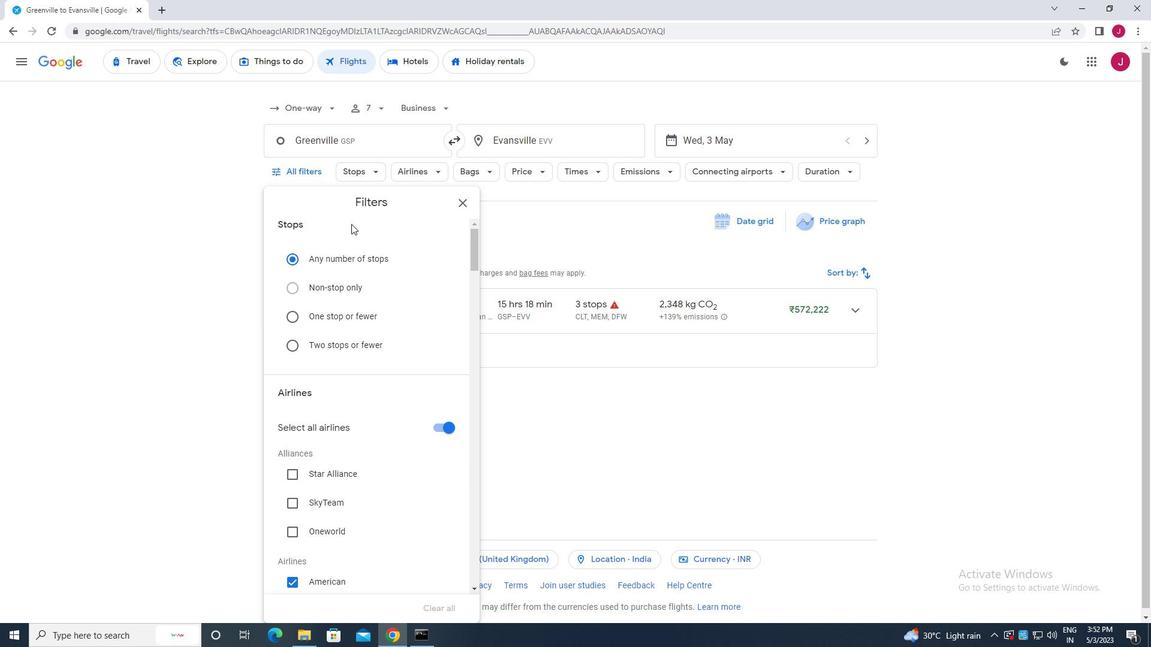 
Action: Mouse scrolled (351, 224) with delta (0, 0)
Screenshot: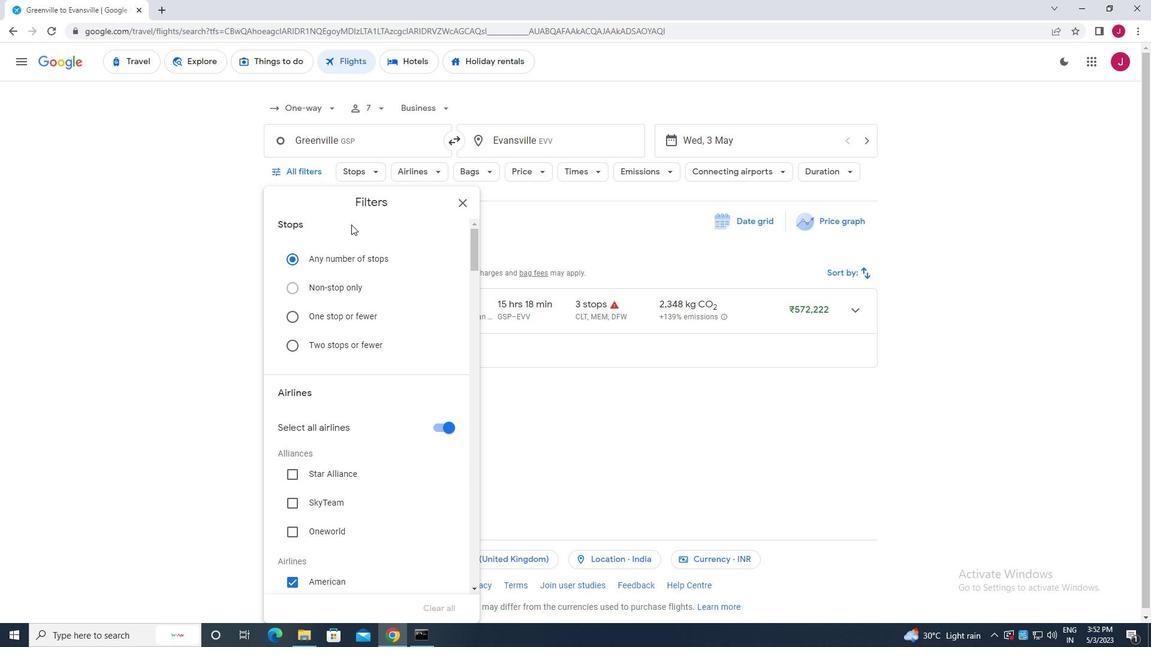 
Action: Mouse moved to (437, 309)
Screenshot: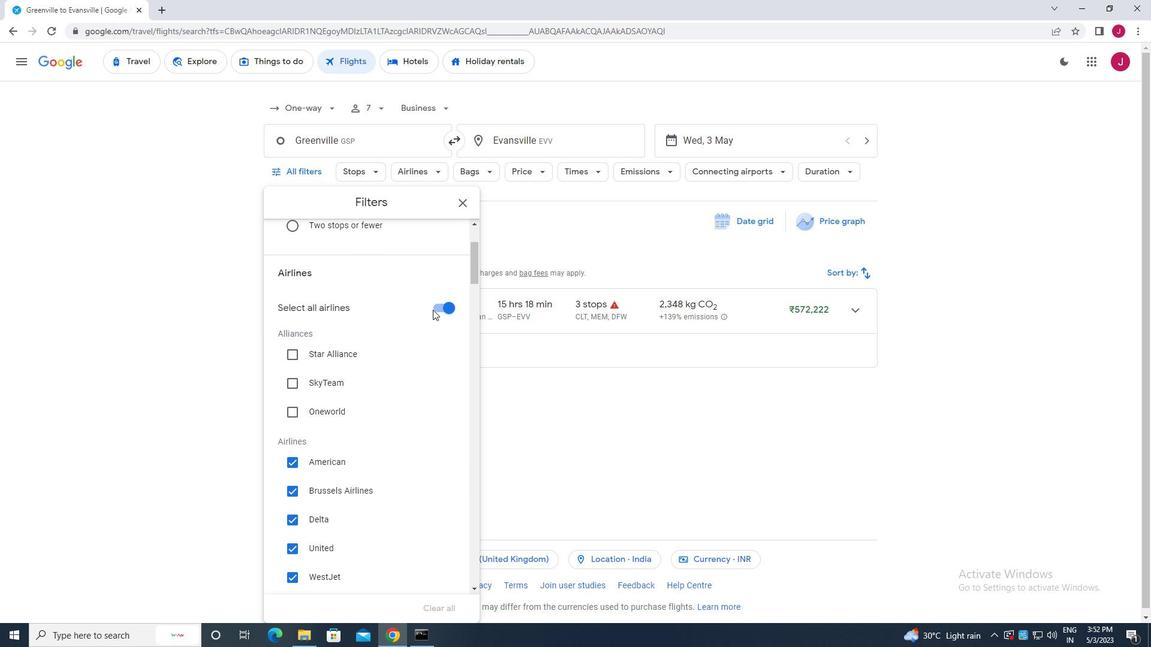 
Action: Mouse pressed left at (437, 309)
Screenshot: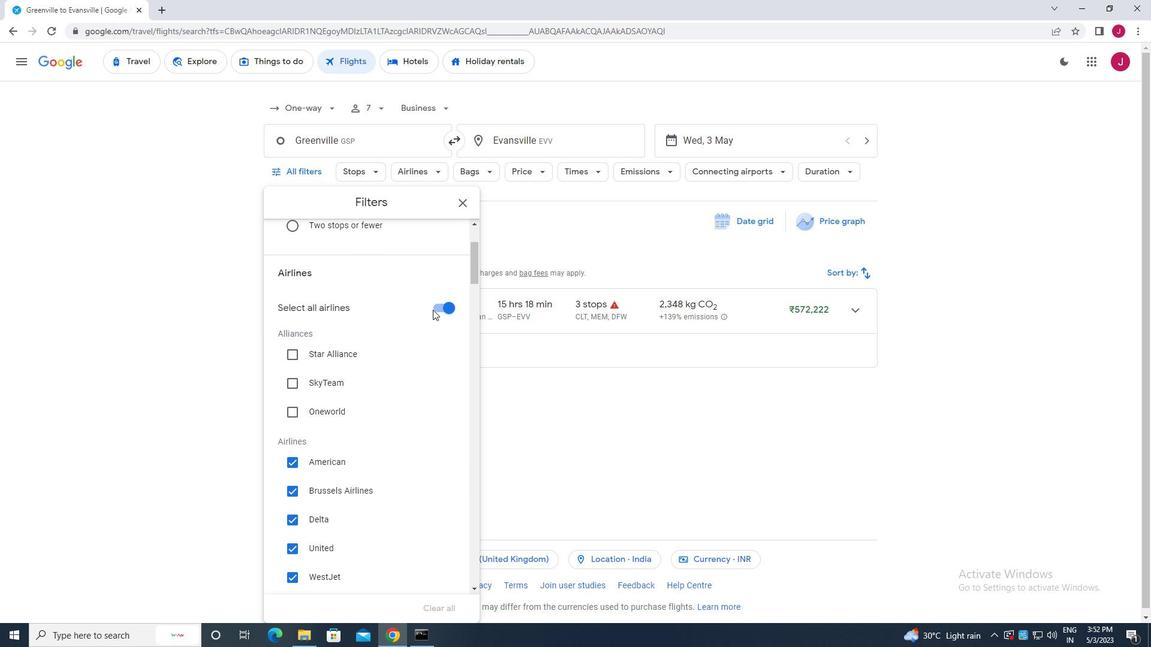
Action: Mouse moved to (382, 290)
Screenshot: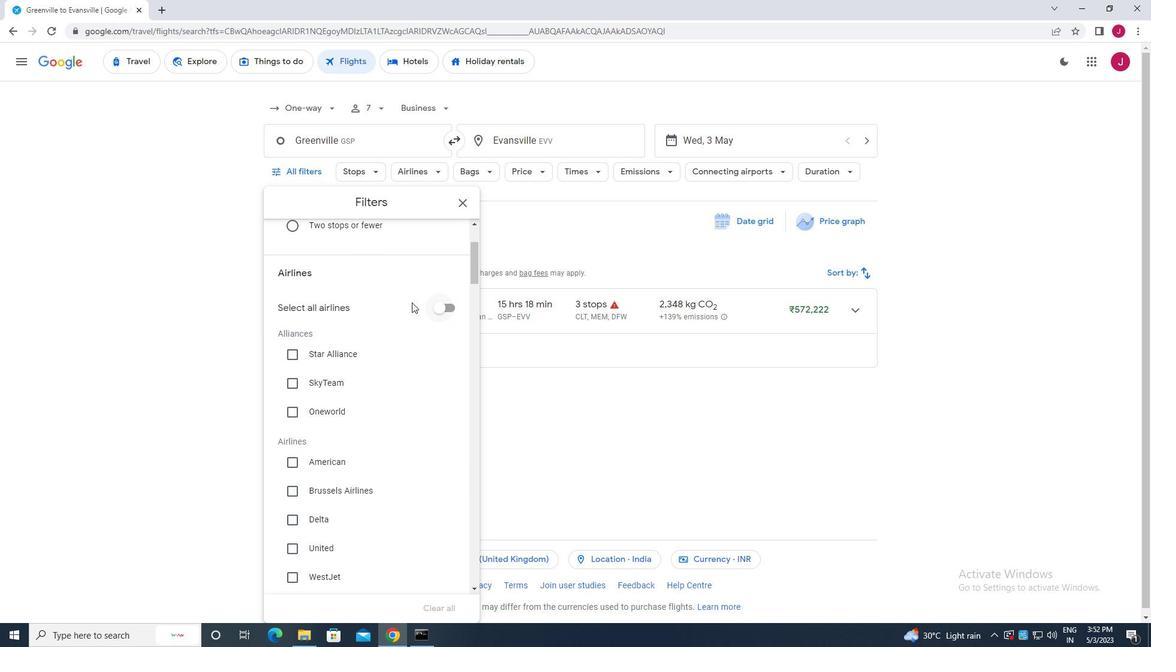 
Action: Mouse scrolled (382, 290) with delta (0, 0)
Screenshot: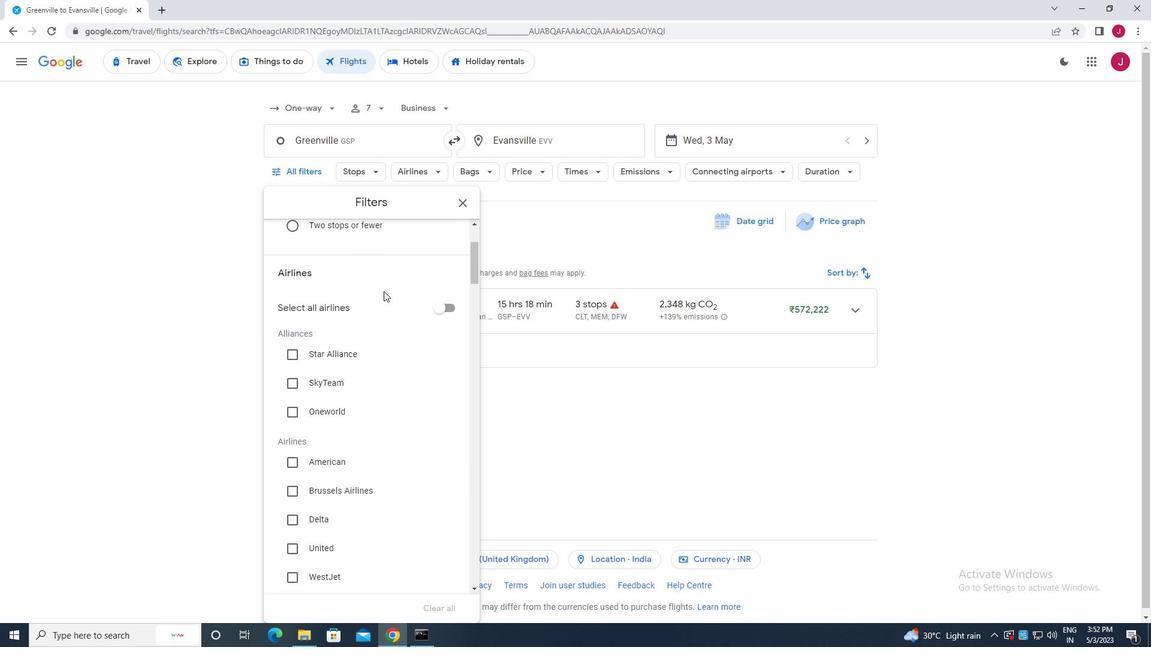 
Action: Mouse scrolled (382, 290) with delta (0, 0)
Screenshot: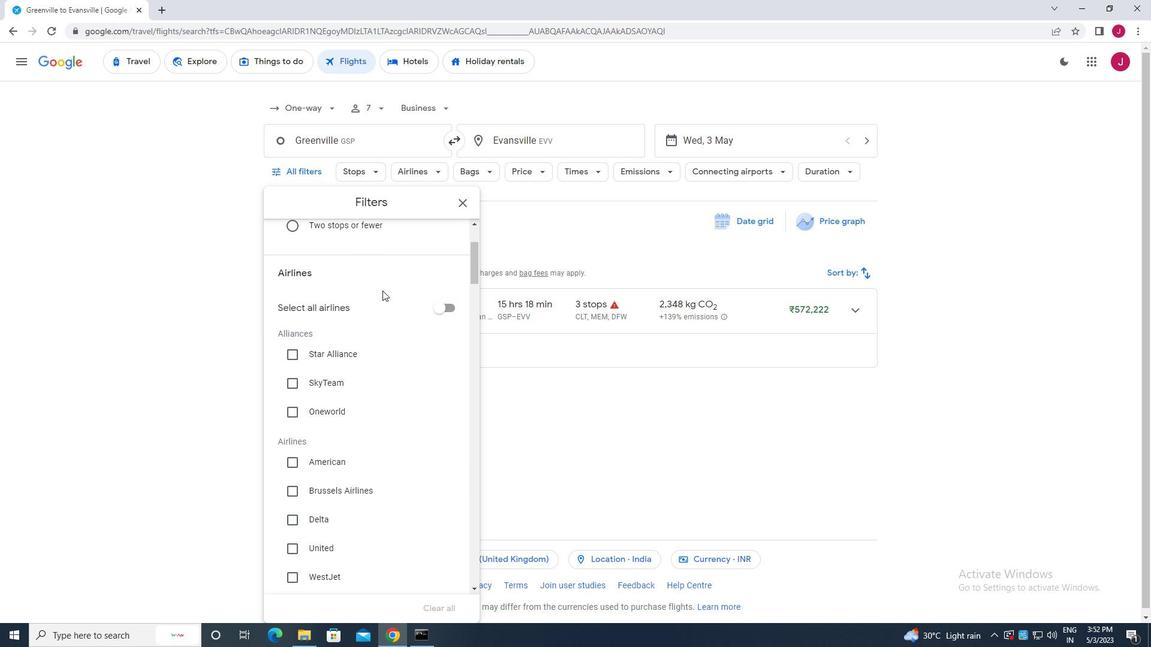 
Action: Mouse scrolled (382, 290) with delta (0, 0)
Screenshot: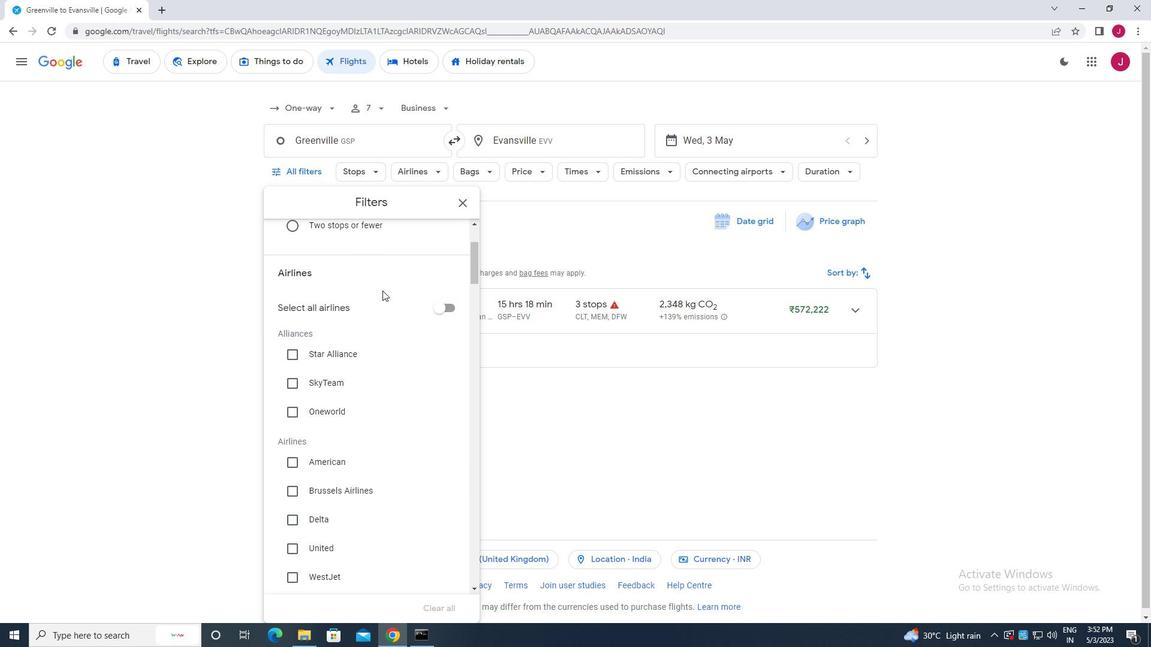 
Action: Mouse moved to (364, 323)
Screenshot: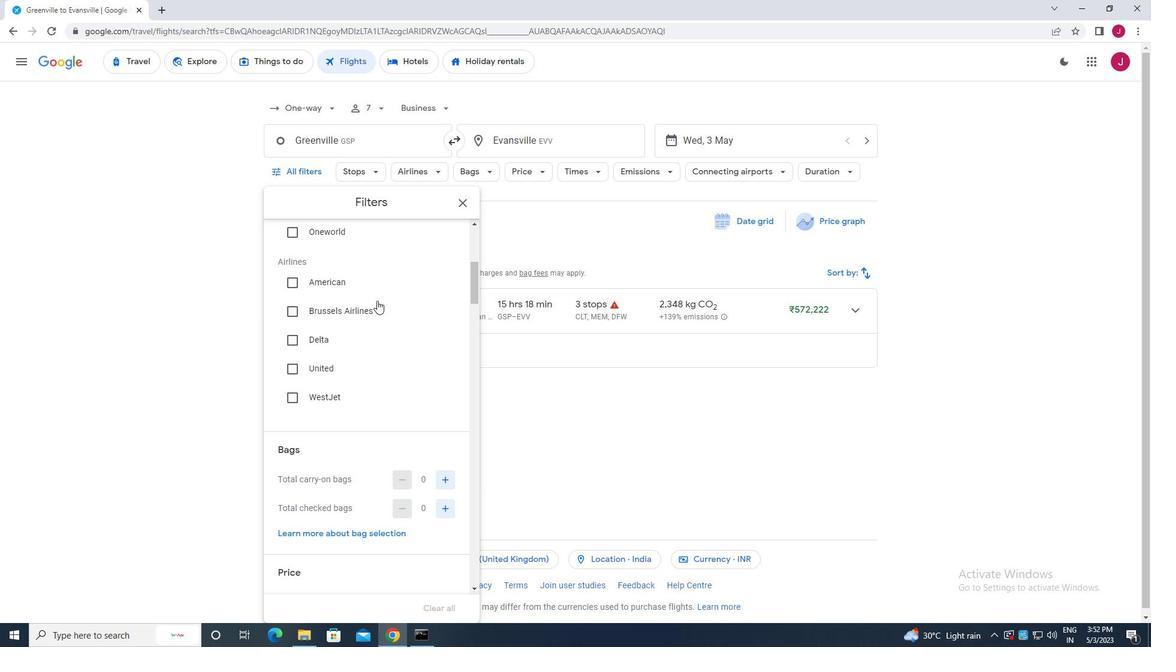 
Action: Mouse scrolled (364, 324) with delta (0, 0)
Screenshot: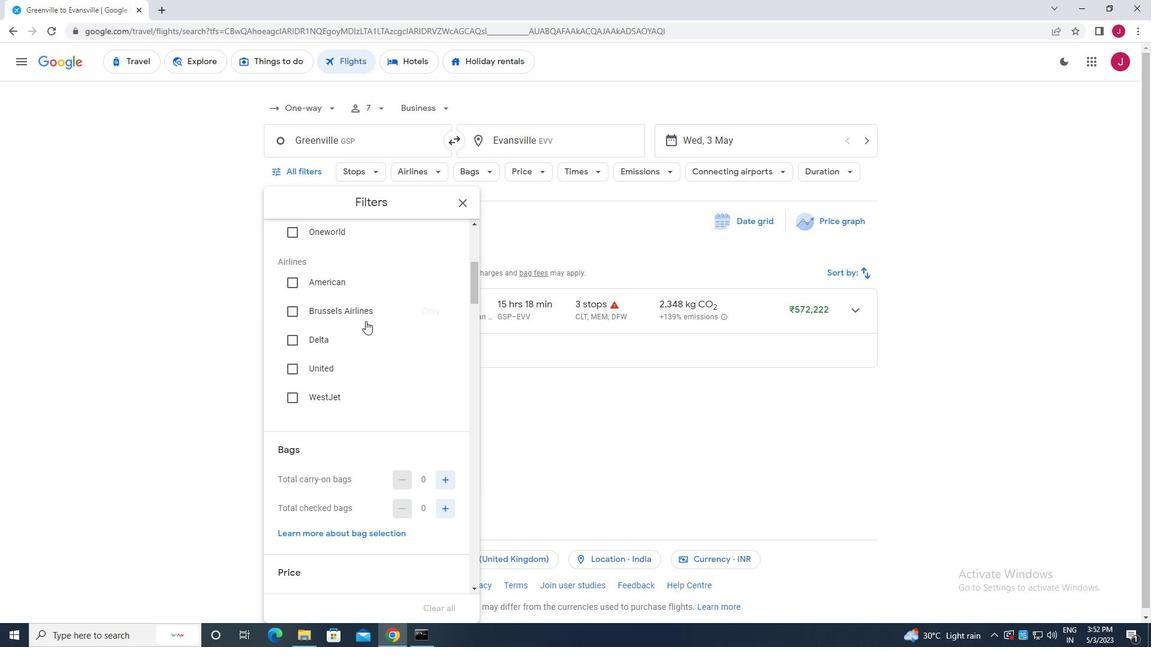 
Action: Mouse moved to (353, 239)
Screenshot: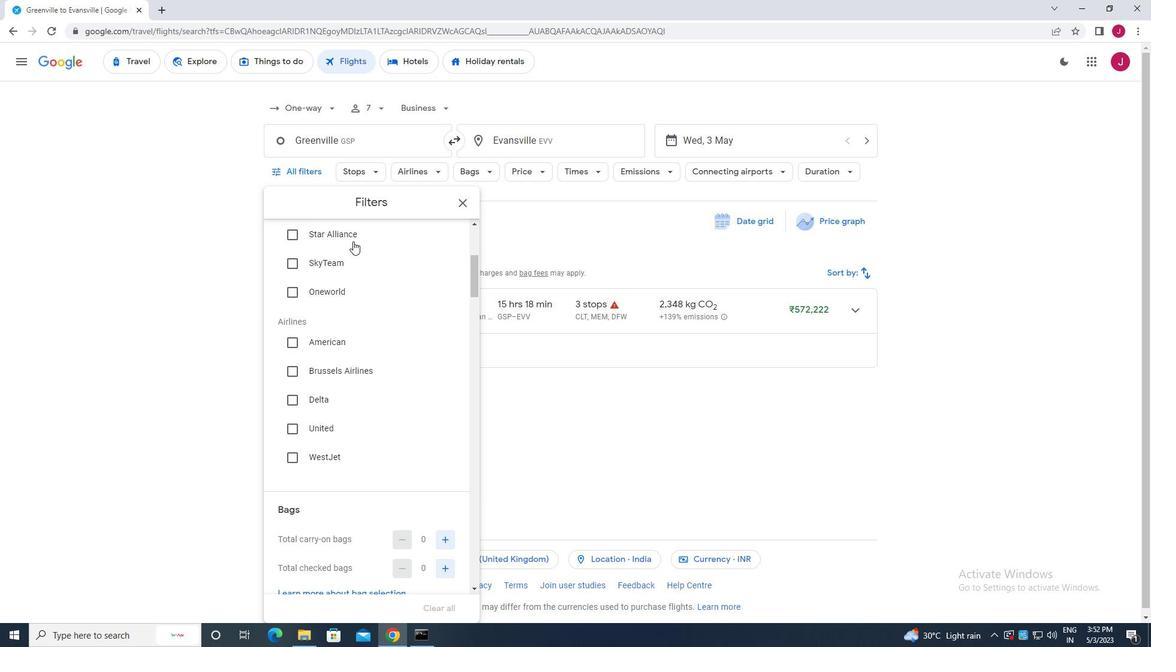 
Action: Mouse scrolled (353, 239) with delta (0, 0)
Screenshot: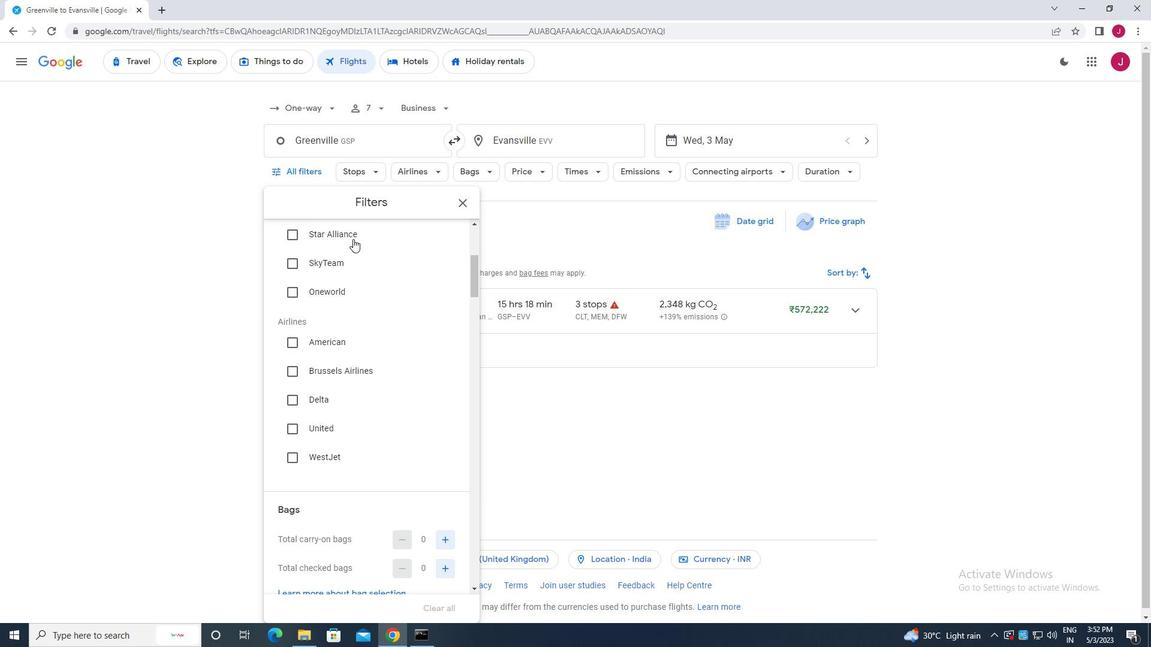 
Action: Mouse moved to (350, 262)
Screenshot: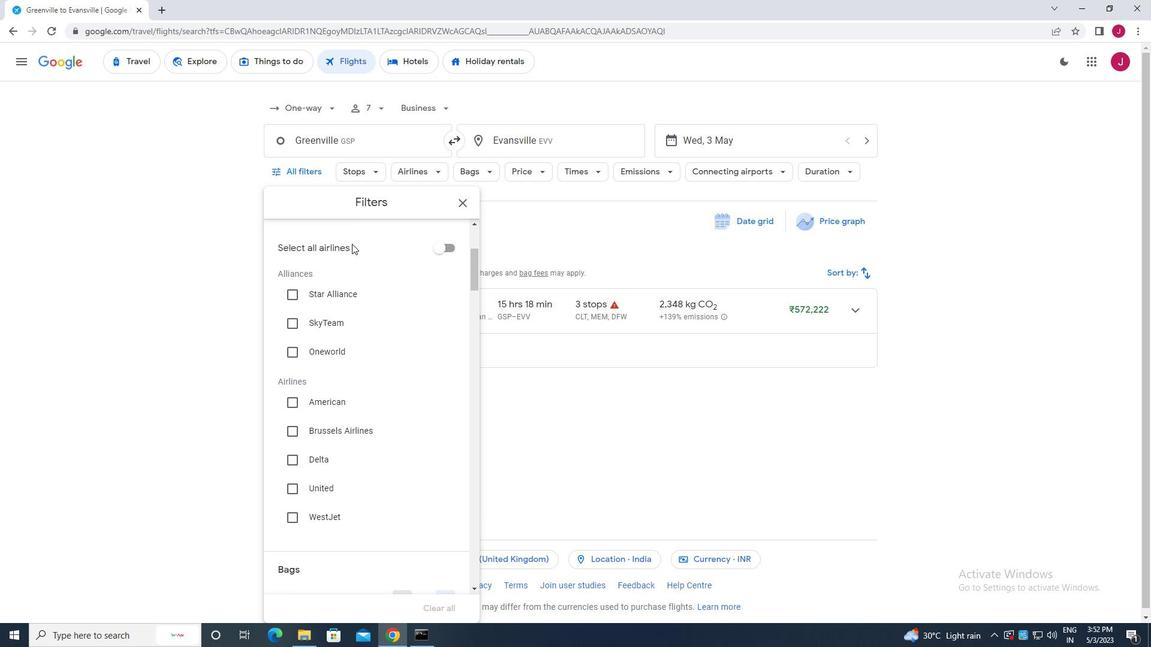 
Action: Mouse scrolled (350, 261) with delta (0, 0)
Screenshot: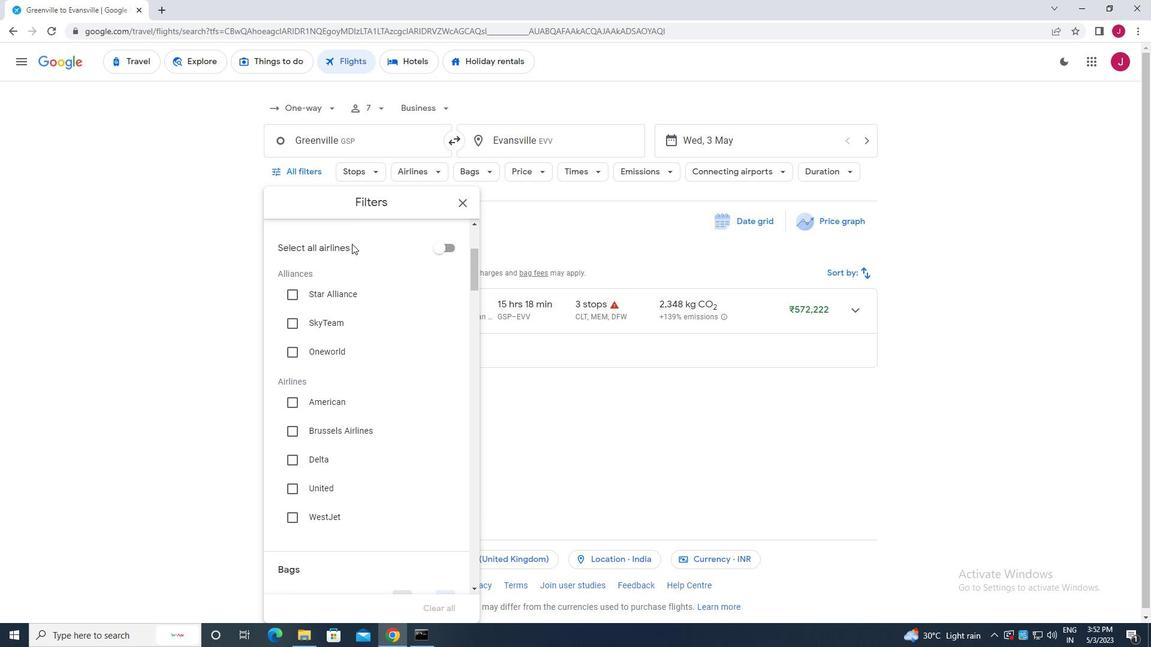 
Action: Mouse moved to (351, 265)
Screenshot: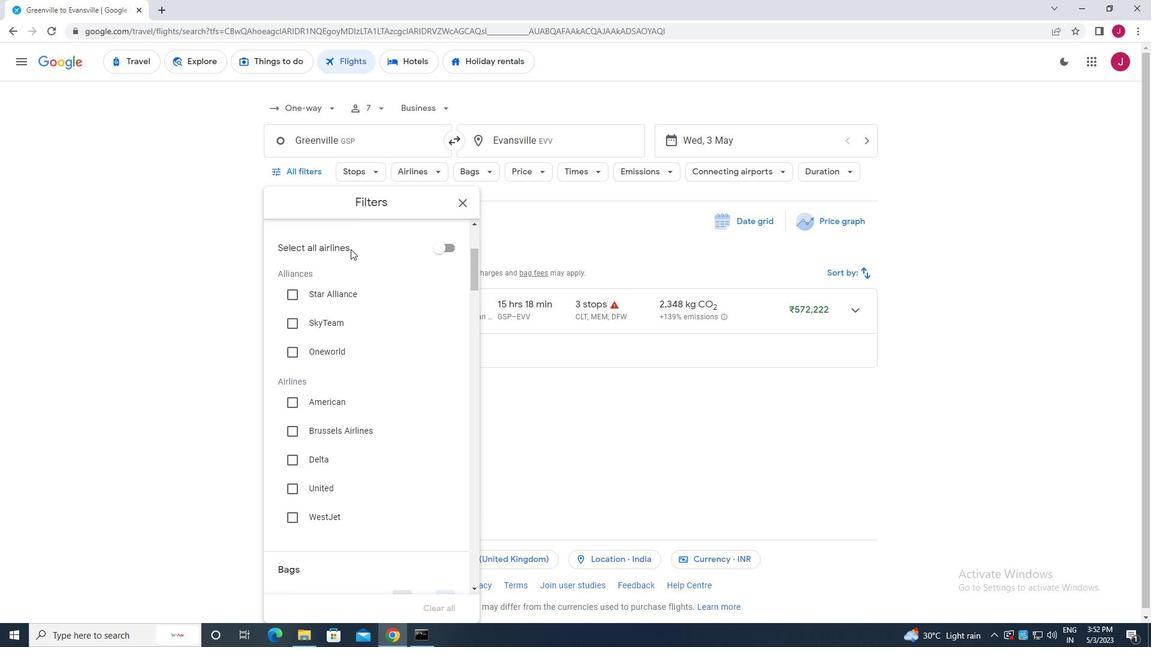 
Action: Mouse scrolled (351, 264) with delta (0, 0)
Screenshot: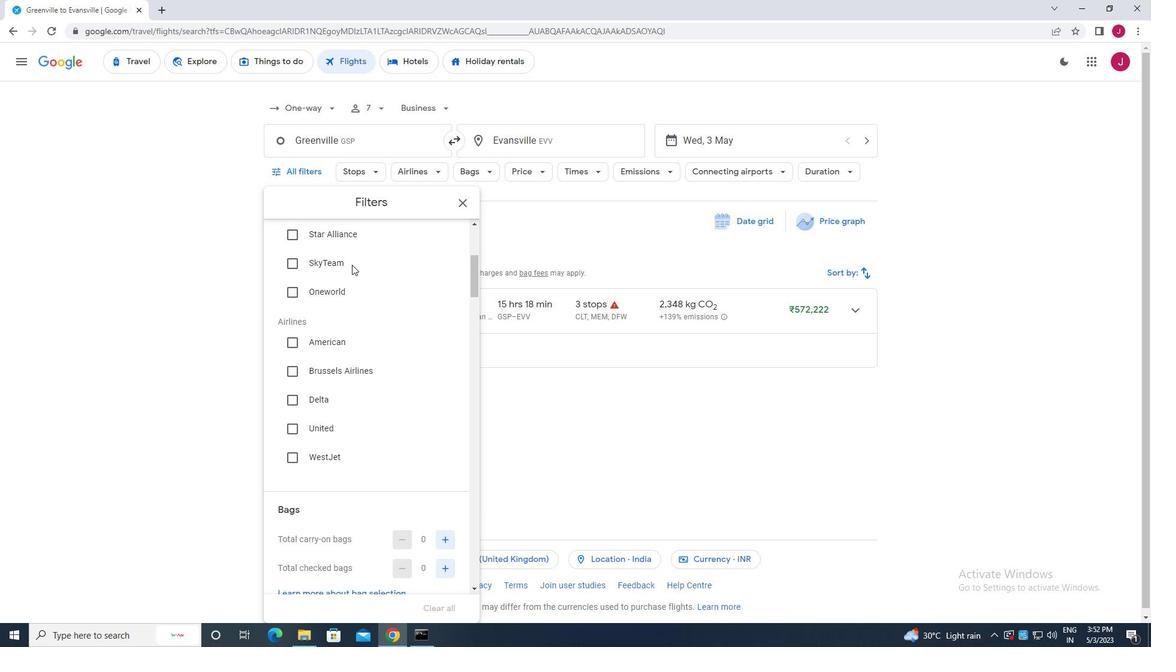 
Action: Mouse scrolled (351, 264) with delta (0, 0)
Screenshot: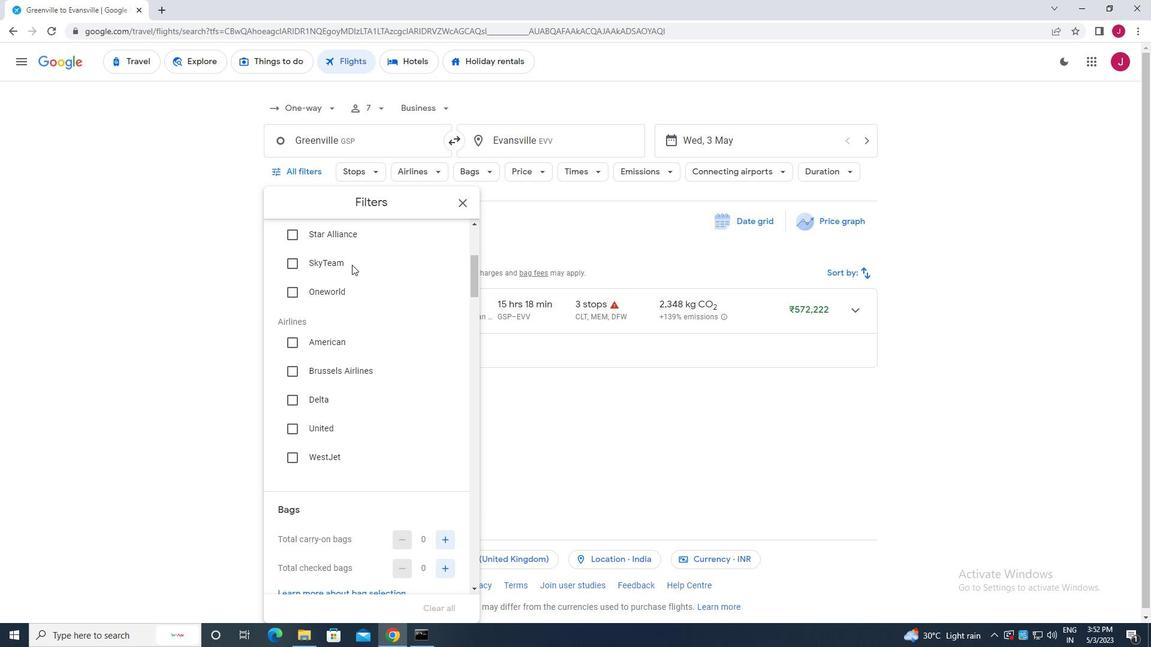 
Action: Mouse scrolled (351, 264) with delta (0, 0)
Screenshot: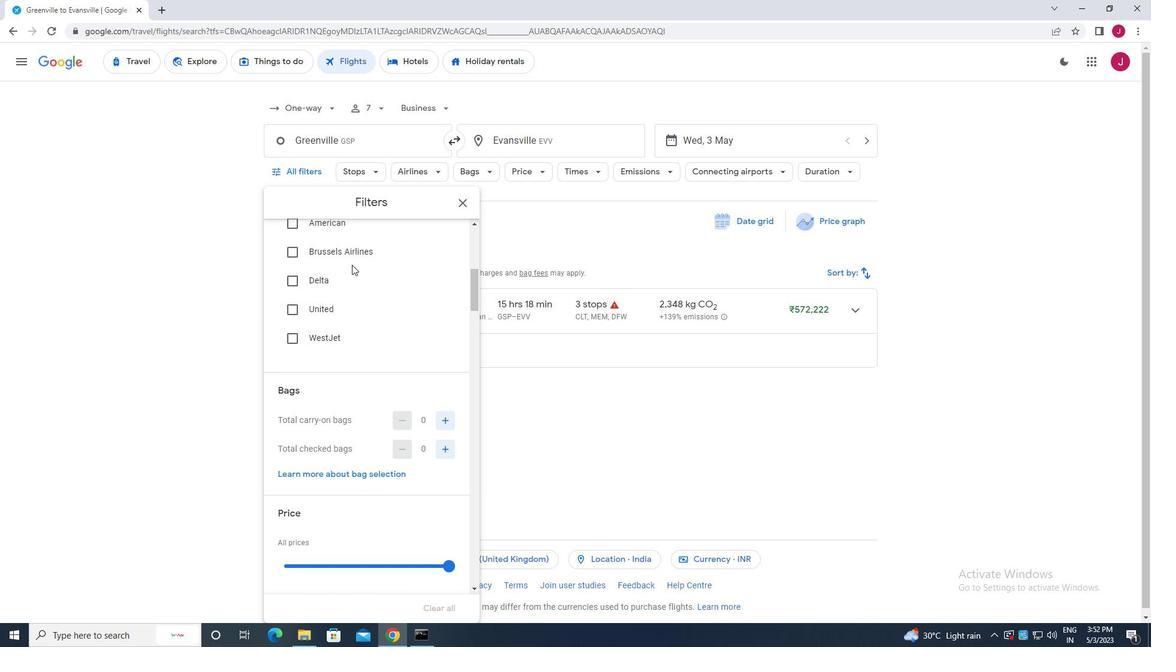 
Action: Mouse scrolled (351, 264) with delta (0, 0)
Screenshot: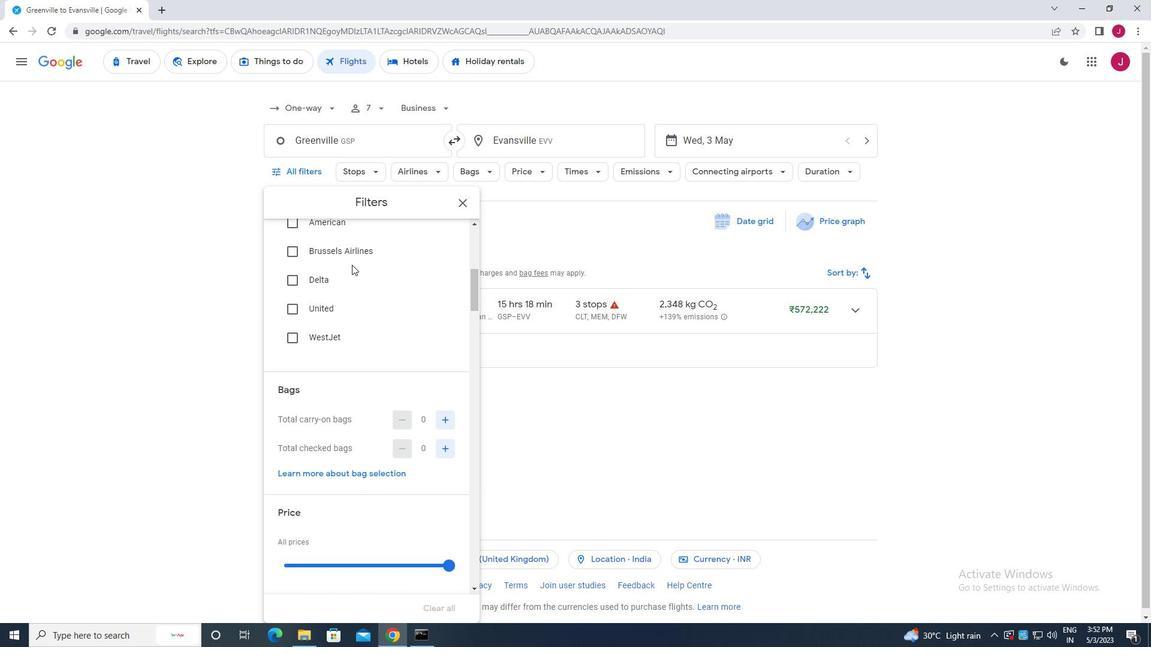 
Action: Mouse moved to (444, 326)
Screenshot: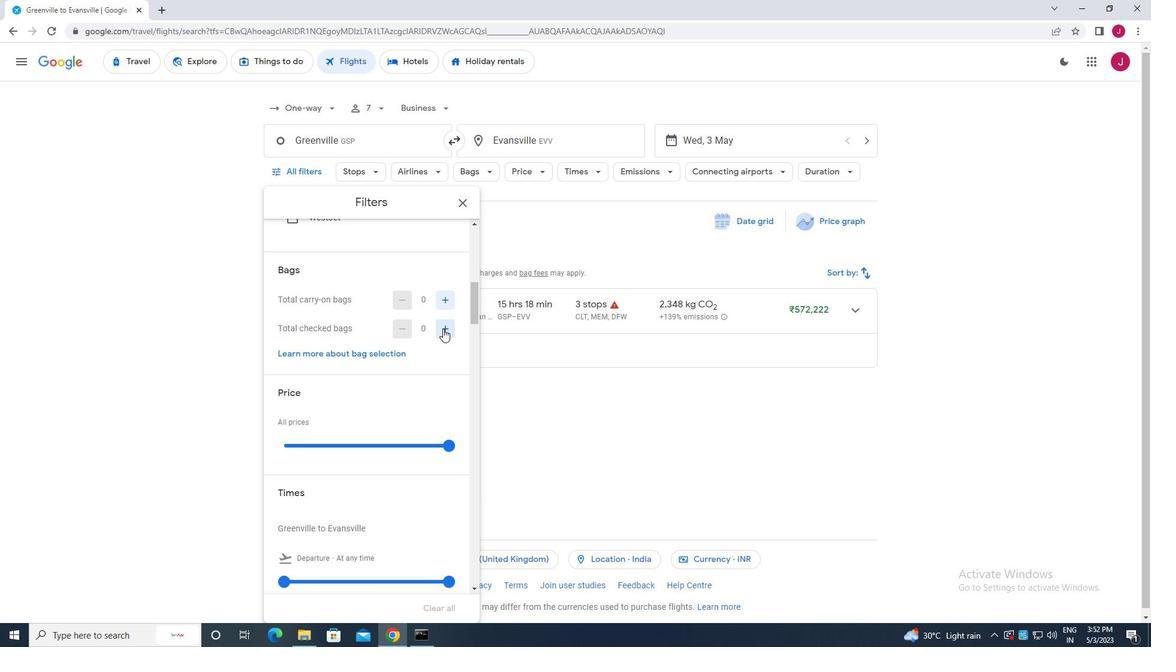 
Action: Mouse pressed left at (444, 326)
Screenshot: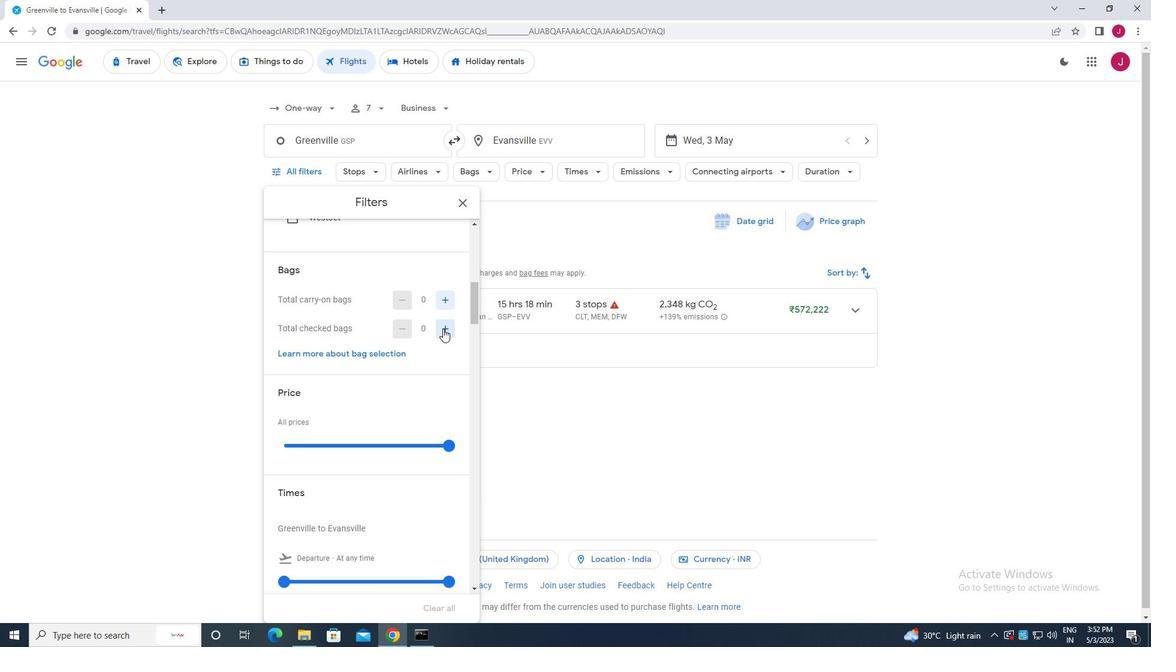 
Action: Mouse pressed left at (444, 326)
Screenshot: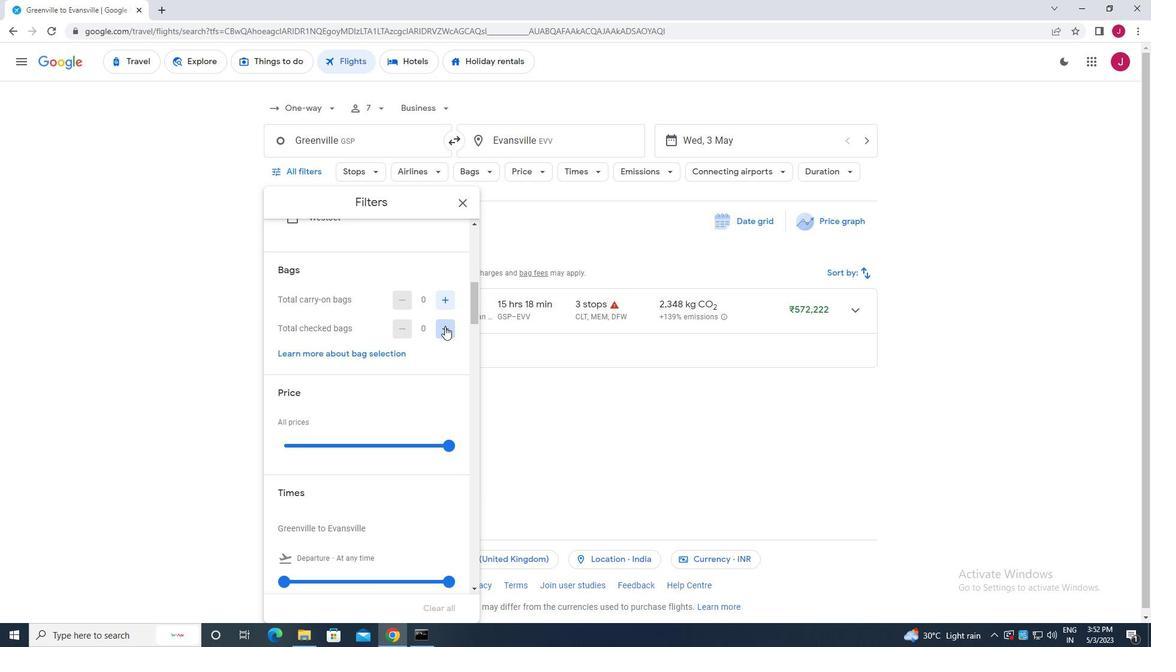
Action: Mouse pressed left at (444, 326)
Screenshot: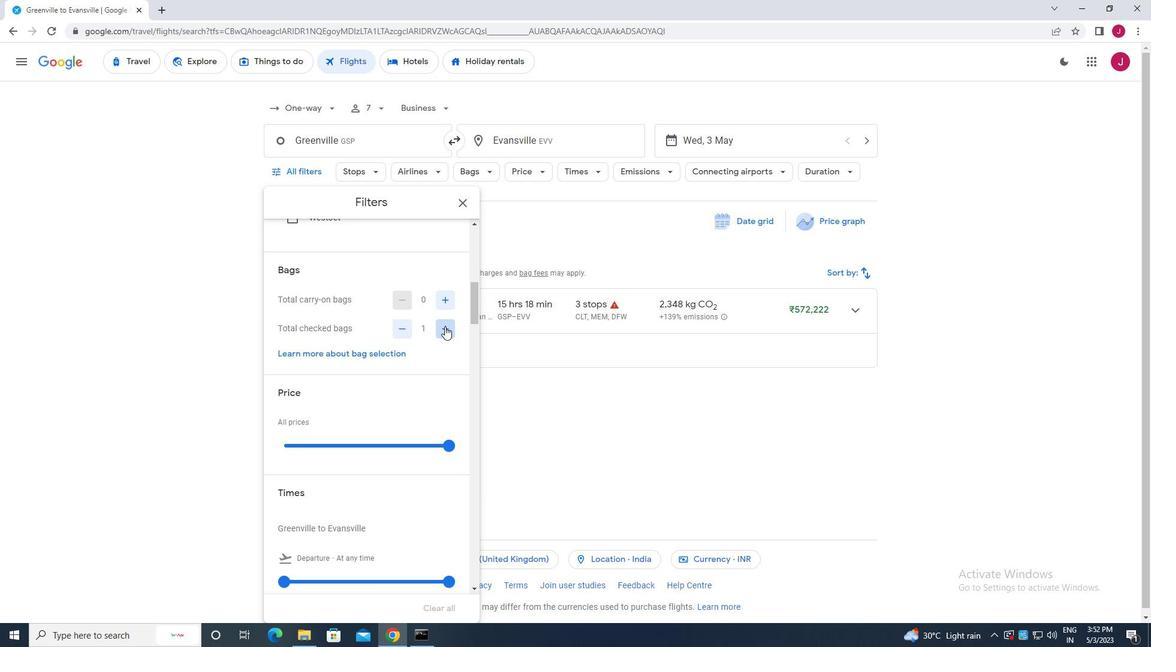 
Action: Mouse pressed left at (444, 326)
Screenshot: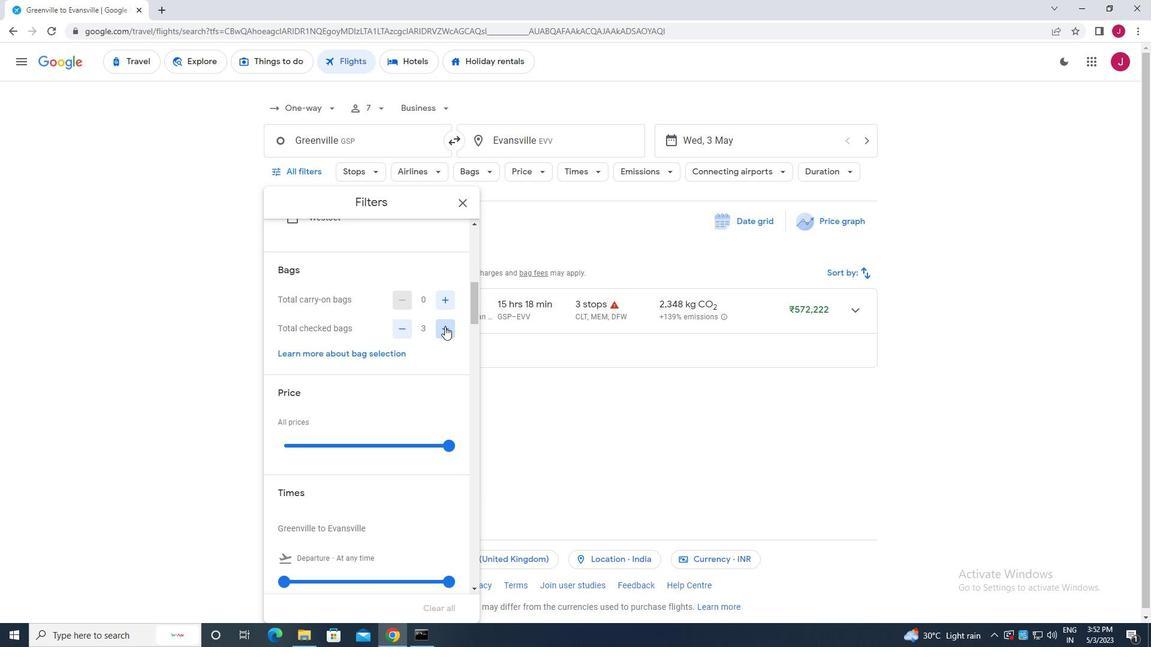 
Action: Mouse pressed left at (444, 326)
Screenshot: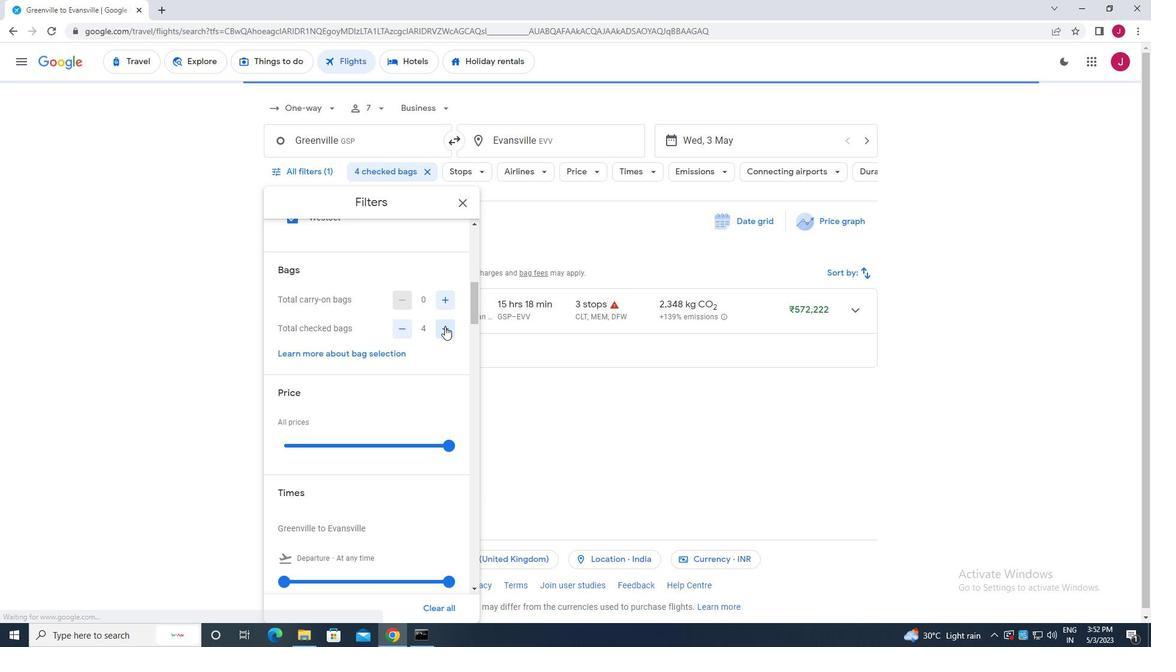 
Action: Mouse pressed left at (444, 326)
Screenshot: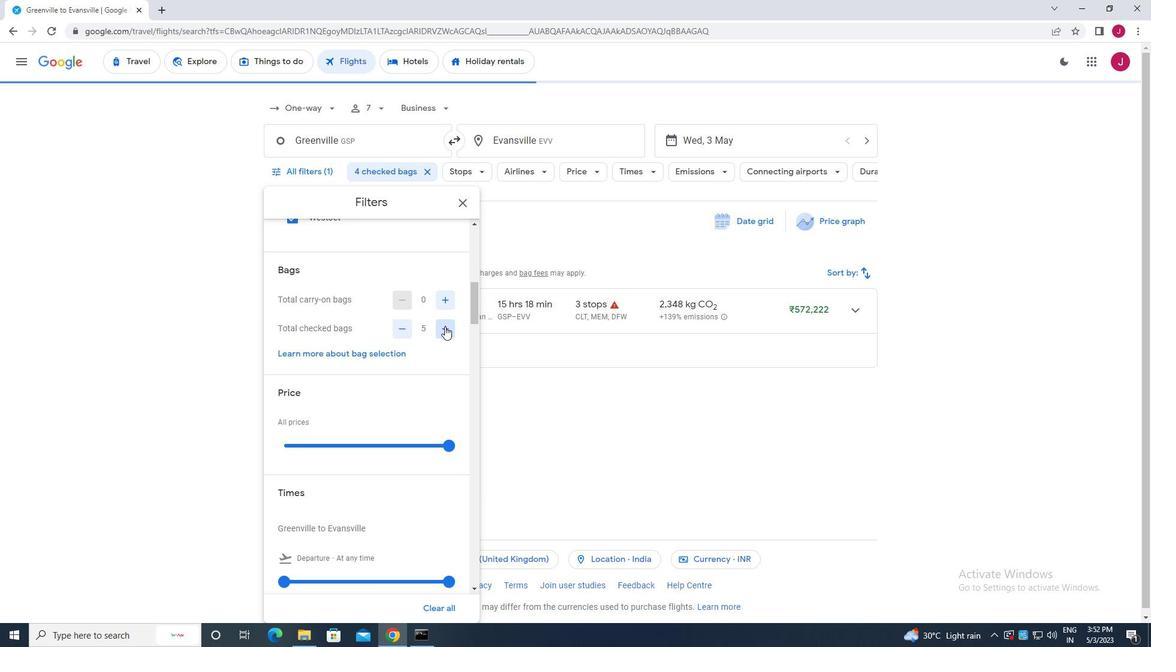 
Action: Mouse pressed left at (444, 326)
Screenshot: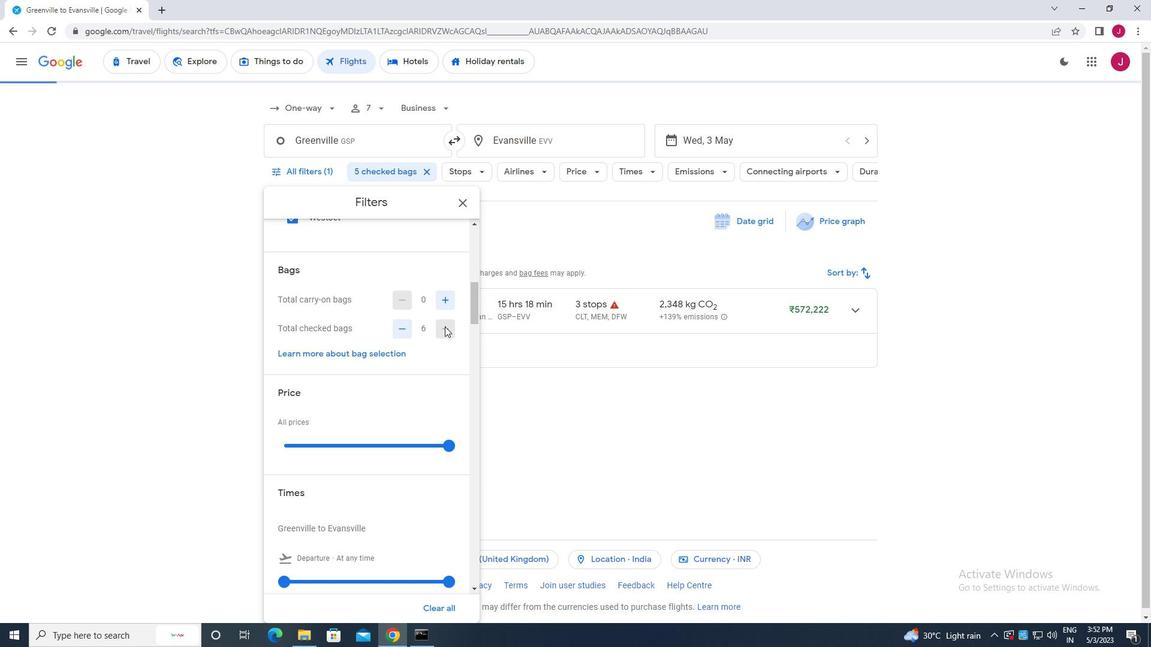 
Action: Mouse moved to (444, 337)
Screenshot: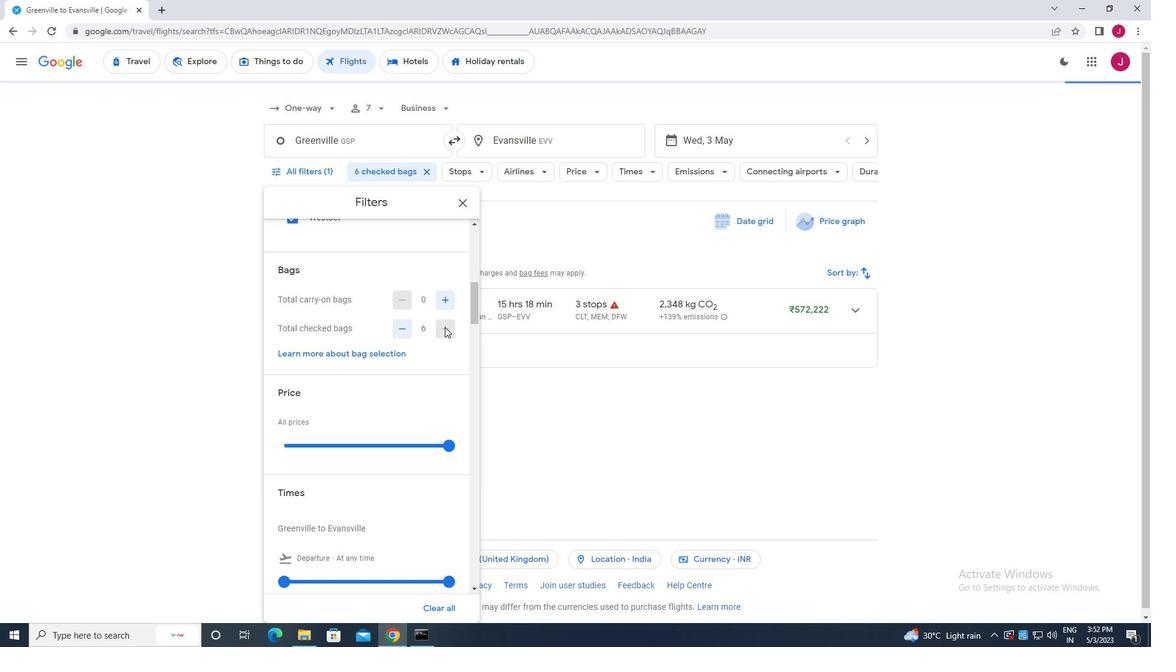 
Action: Mouse scrolled (444, 336) with delta (0, 0)
Screenshot: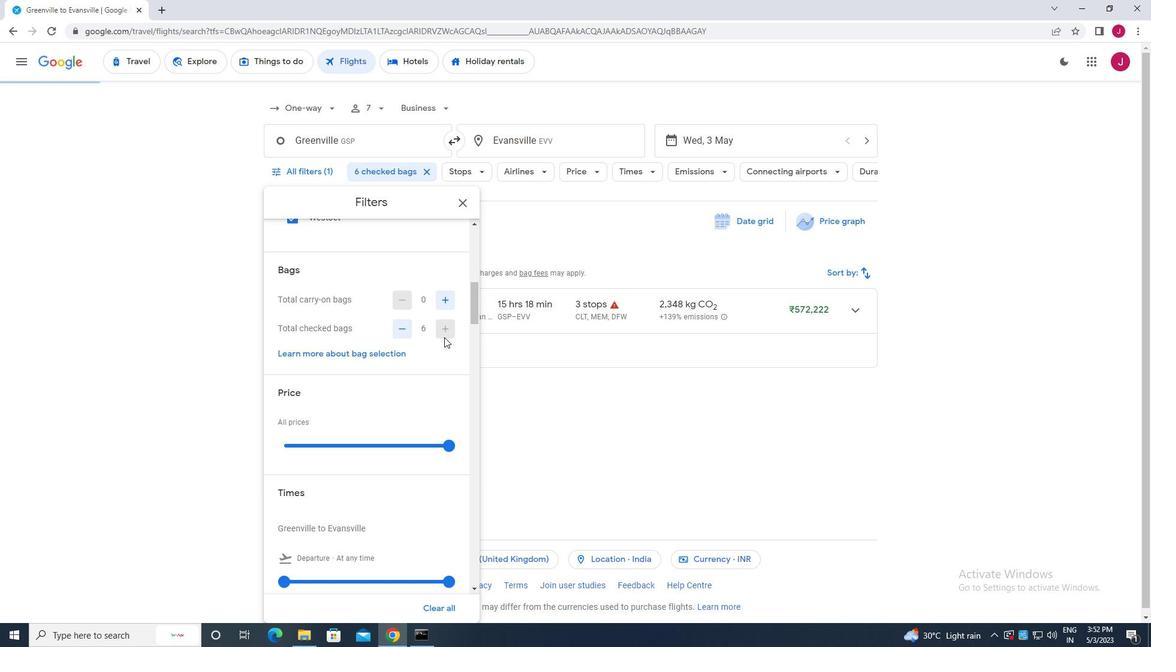 
Action: Mouse scrolled (444, 336) with delta (0, 0)
Screenshot: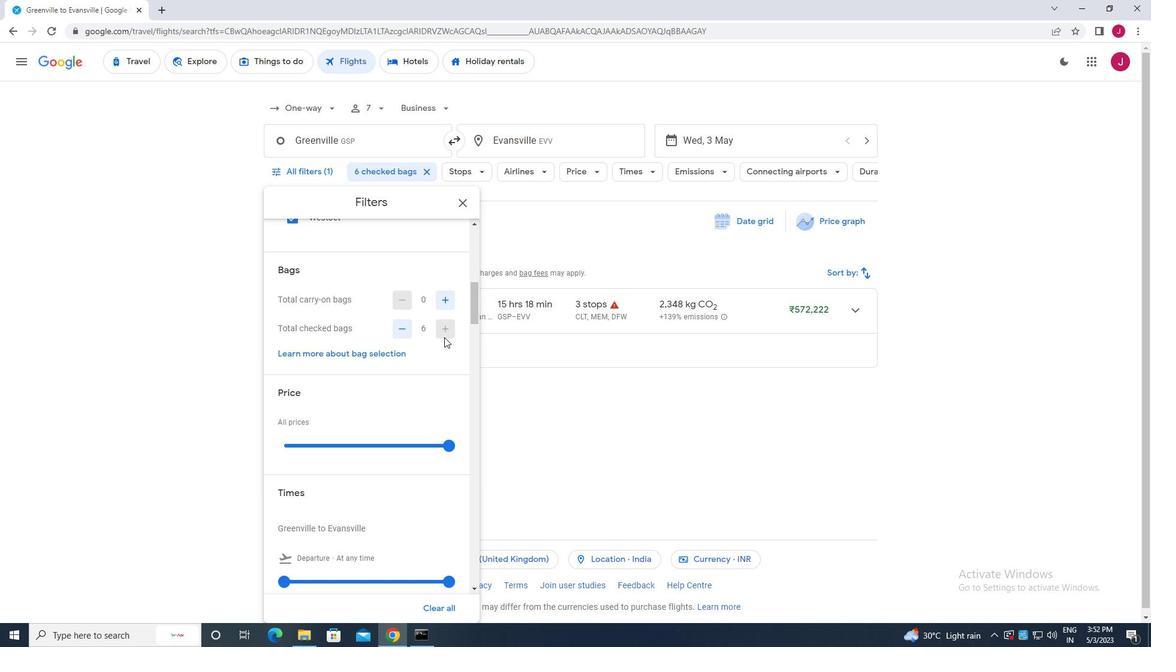 
Action: Mouse scrolled (444, 336) with delta (0, 0)
Screenshot: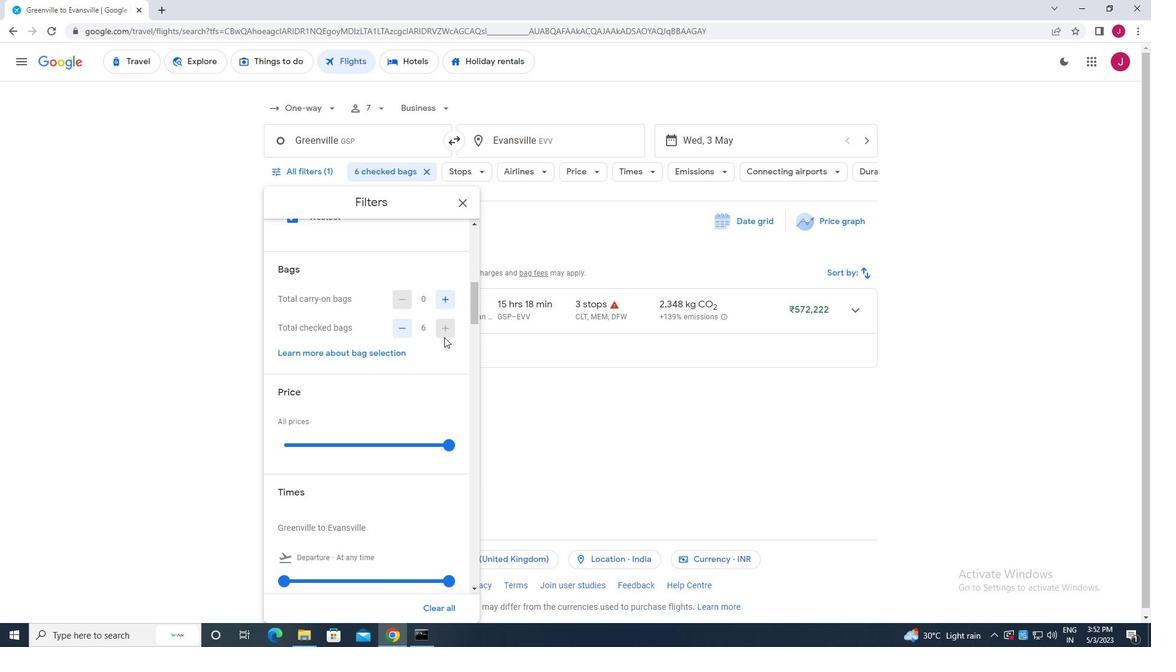 
Action: Mouse moved to (449, 266)
Screenshot: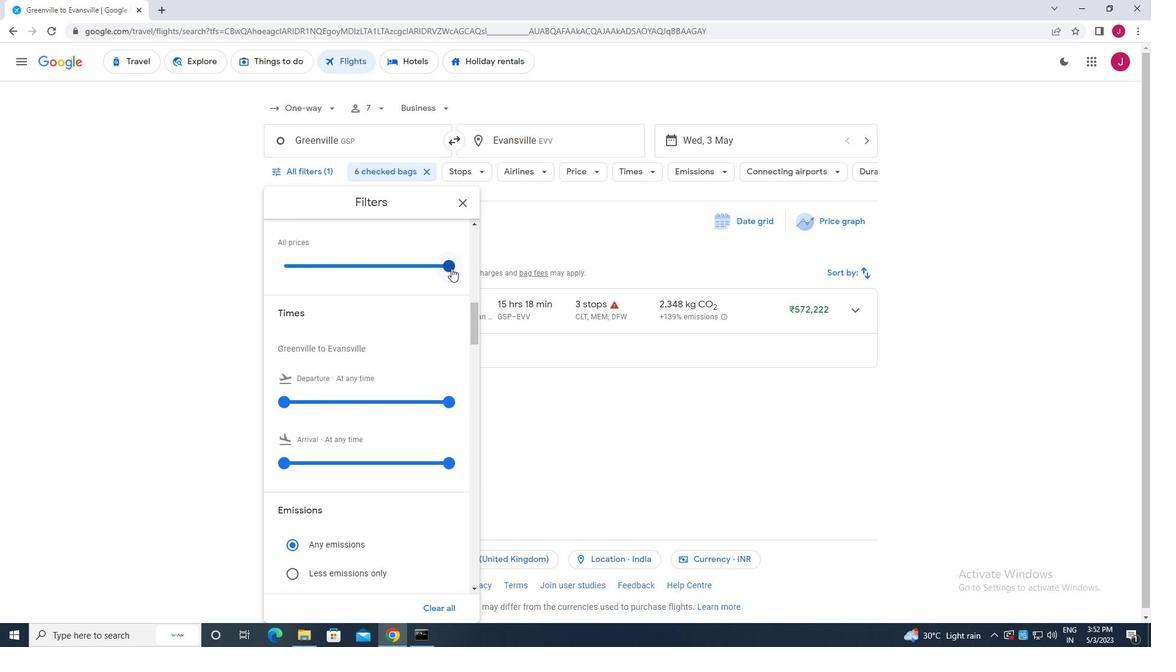 
Action: Mouse pressed left at (449, 266)
Screenshot: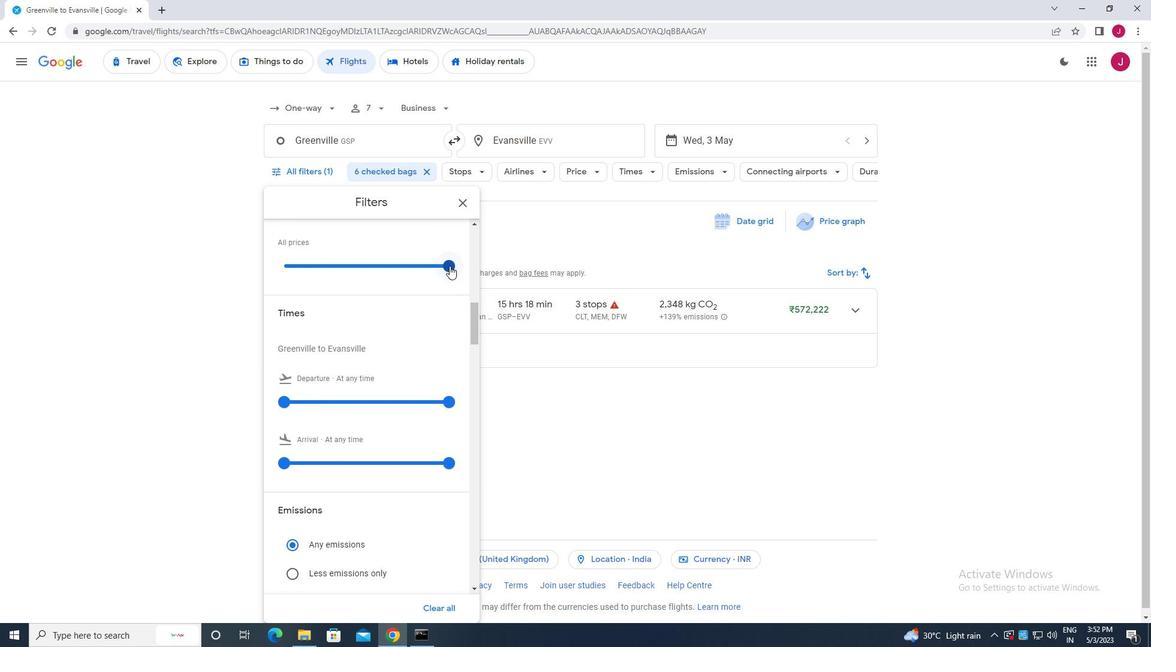 
Action: Mouse moved to (280, 401)
Screenshot: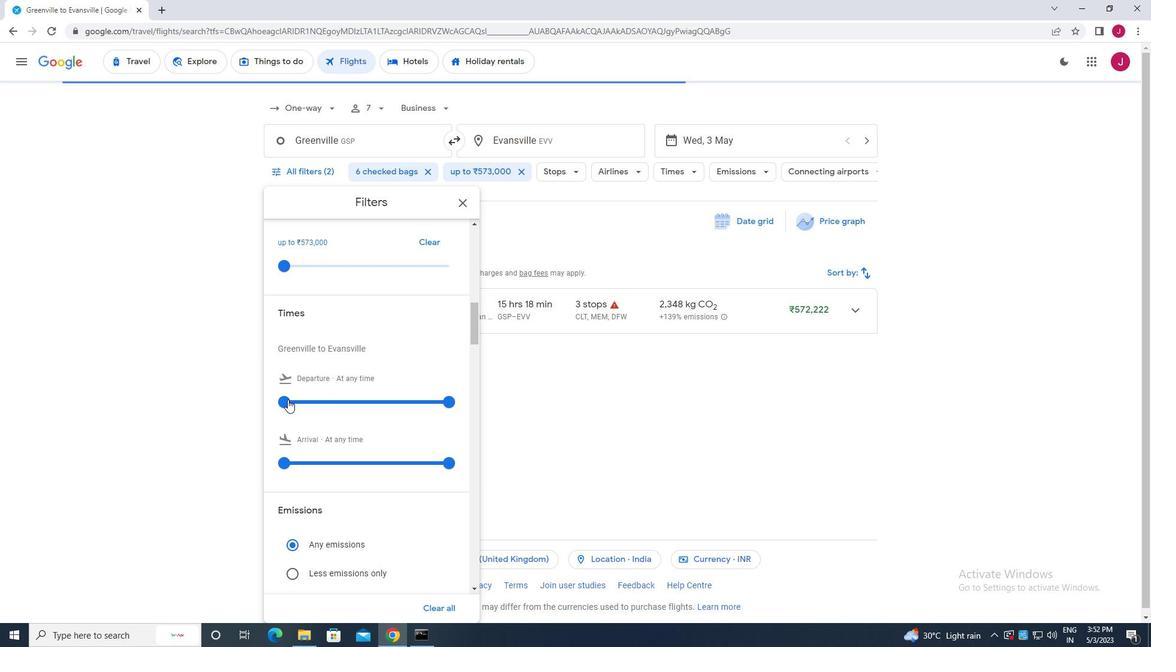 
Action: Mouse pressed left at (280, 401)
Screenshot: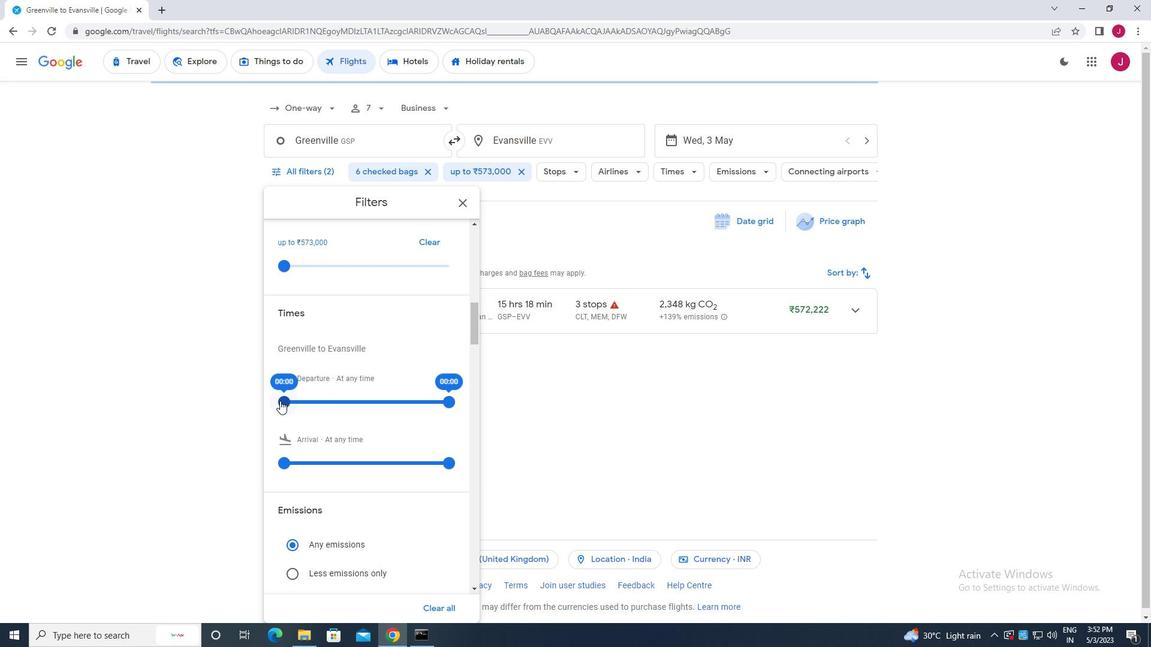 
Action: Mouse moved to (446, 404)
Screenshot: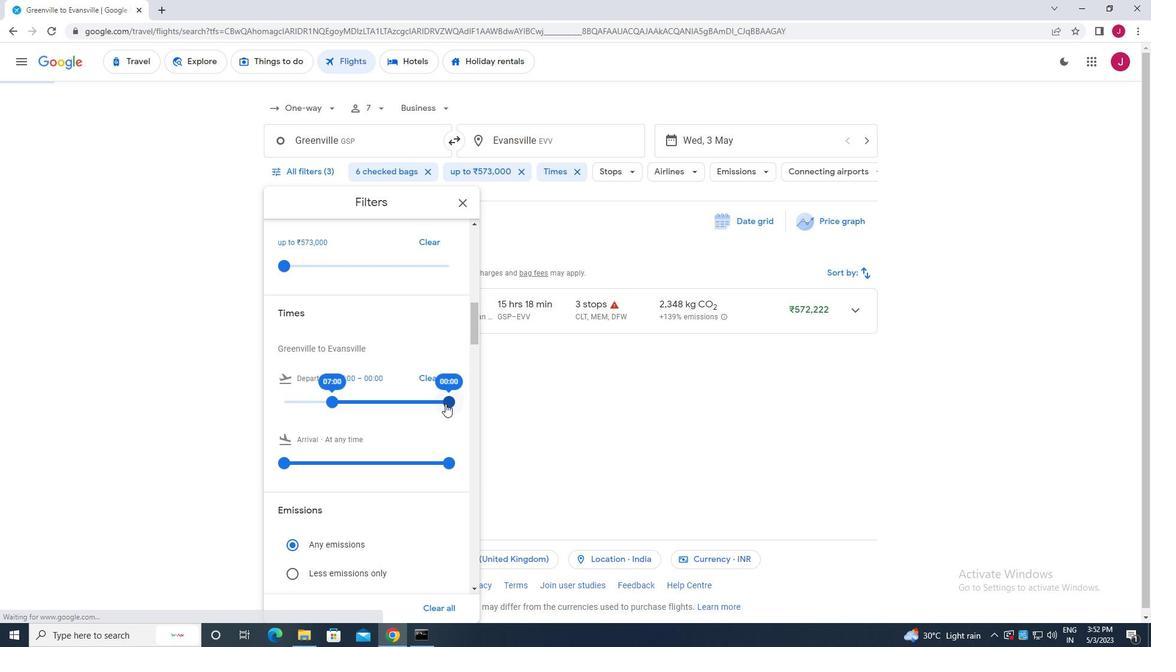 
Action: Mouse pressed left at (446, 404)
Screenshot: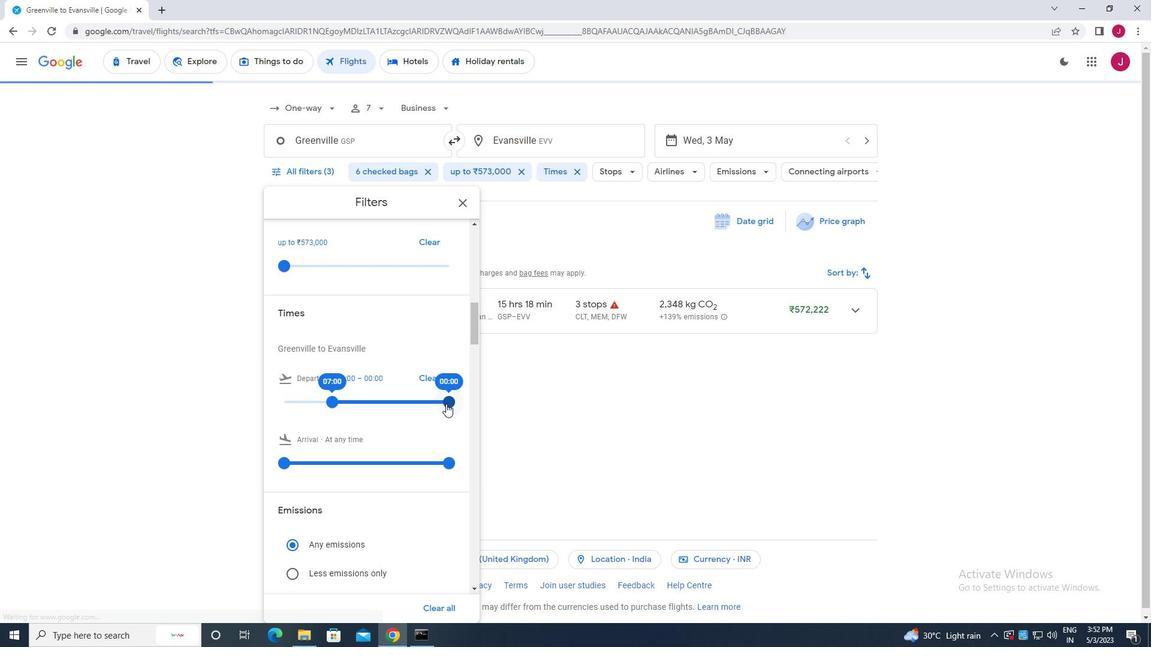 
Action: Mouse moved to (463, 202)
Screenshot: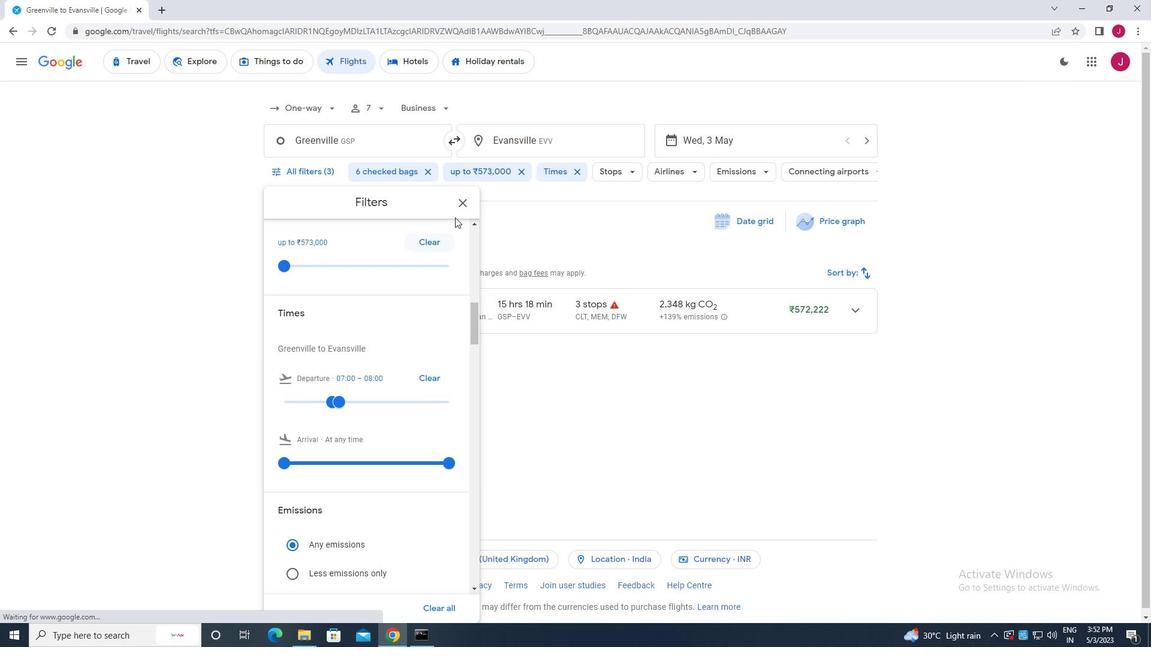 
Action: Mouse pressed left at (463, 202)
Screenshot: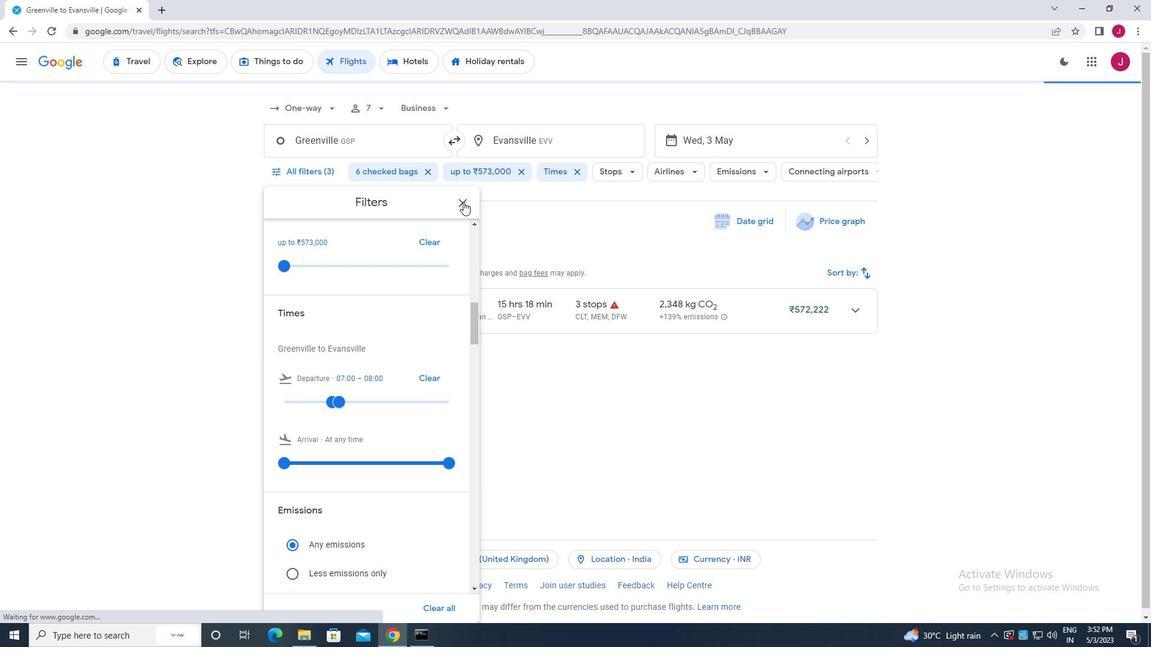 
Action: Mouse moved to (461, 205)
Screenshot: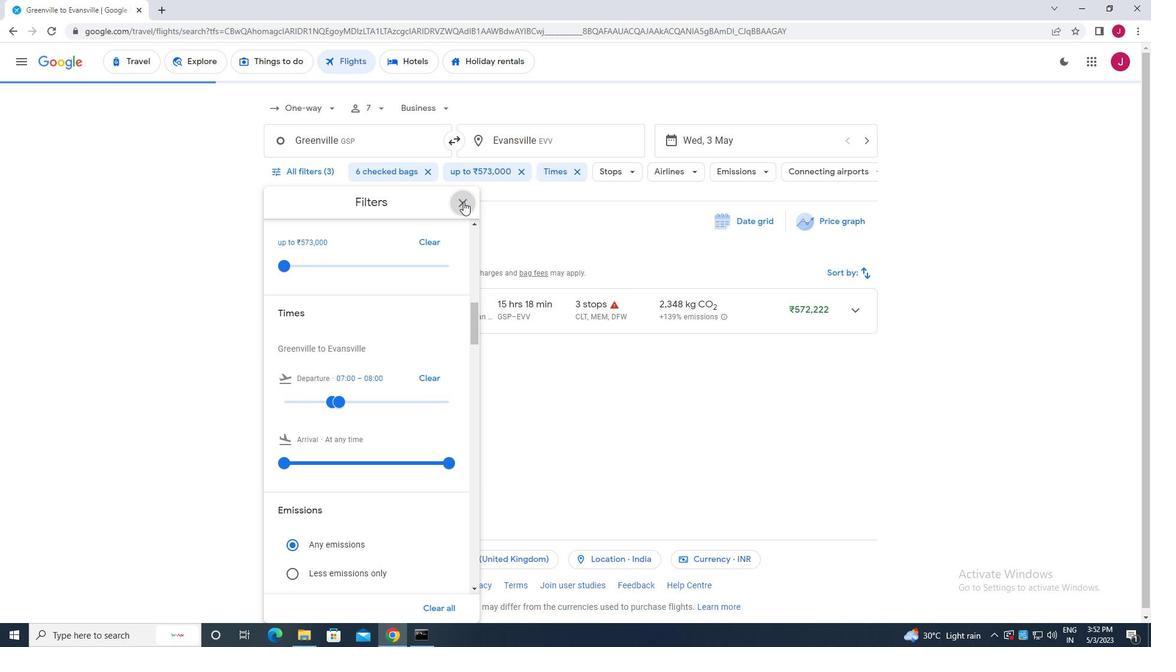 
